 Task: Create a due date automation trigger when advanced on, on the monday after a card is due add fields with custom field "Resume" set to a date not in this month at 11:00 AM.
Action: Mouse moved to (1108, 93)
Screenshot: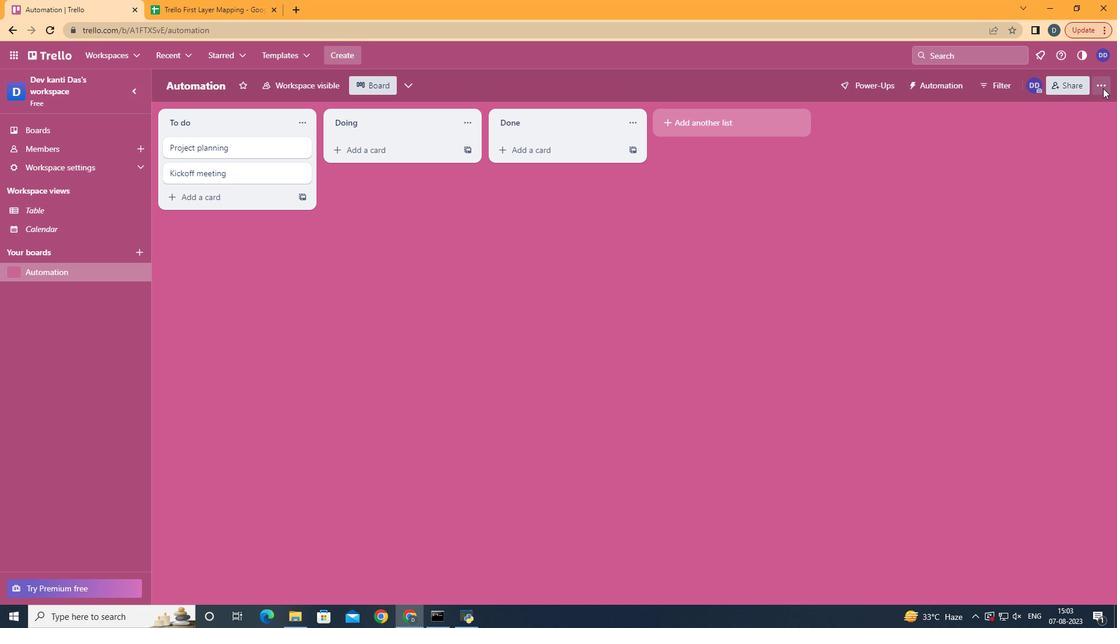 
Action: Mouse pressed left at (1108, 93)
Screenshot: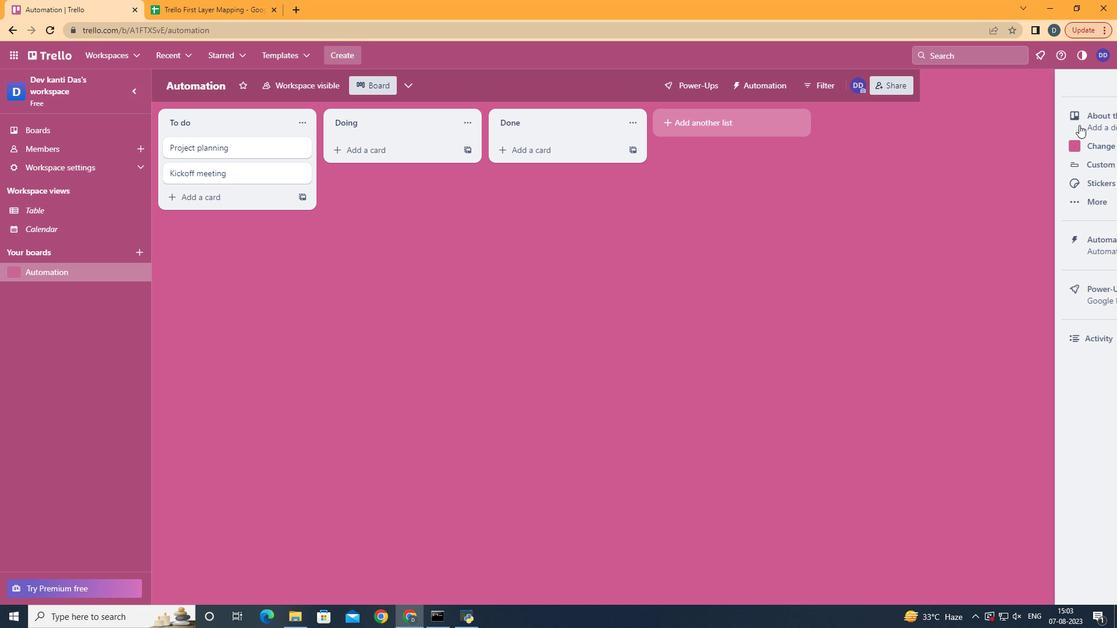 
Action: Mouse moved to (1001, 256)
Screenshot: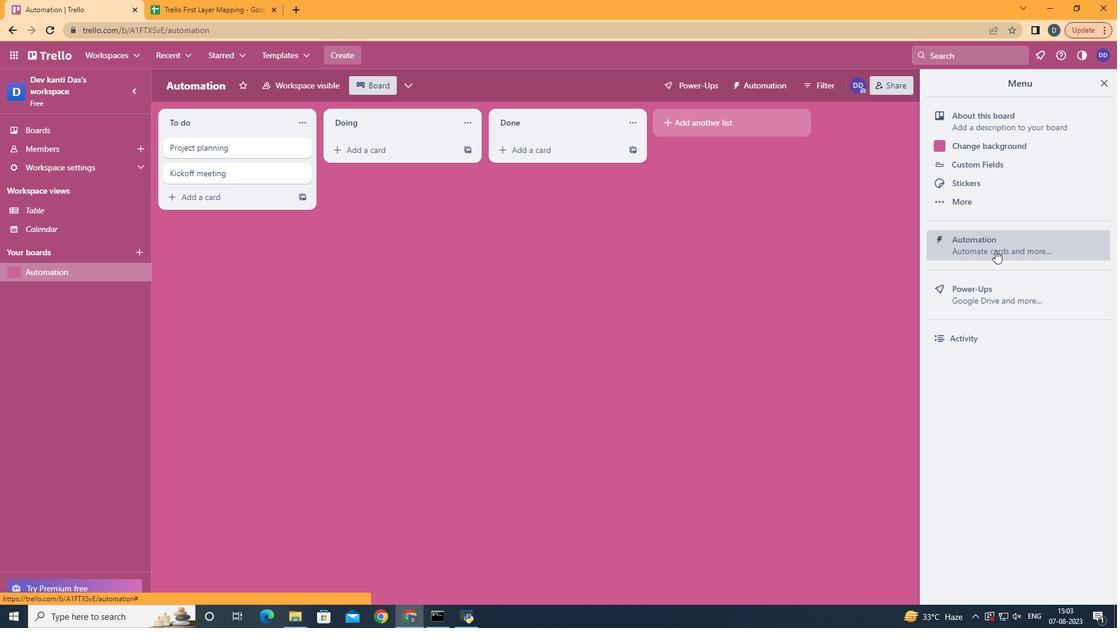 
Action: Mouse pressed left at (1001, 256)
Screenshot: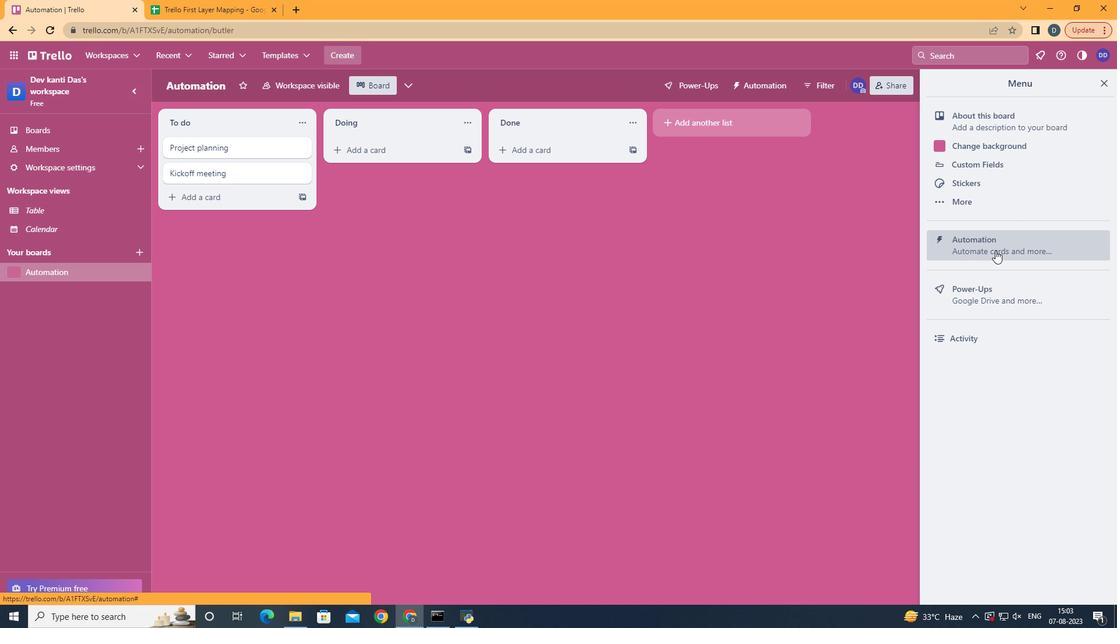 
Action: Mouse moved to (240, 243)
Screenshot: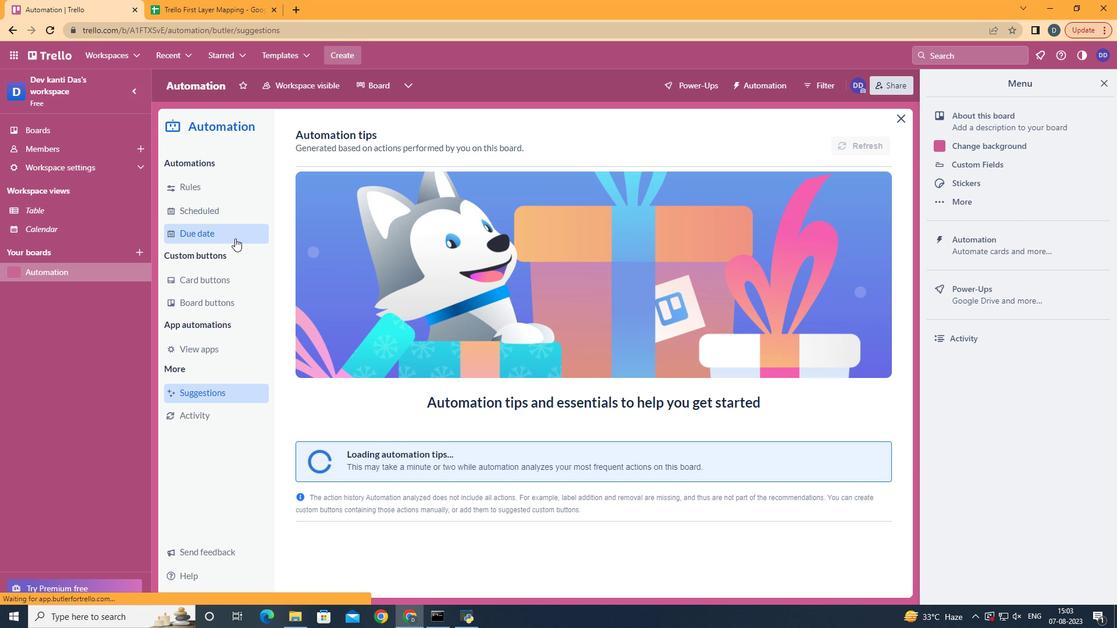 
Action: Mouse pressed left at (240, 243)
Screenshot: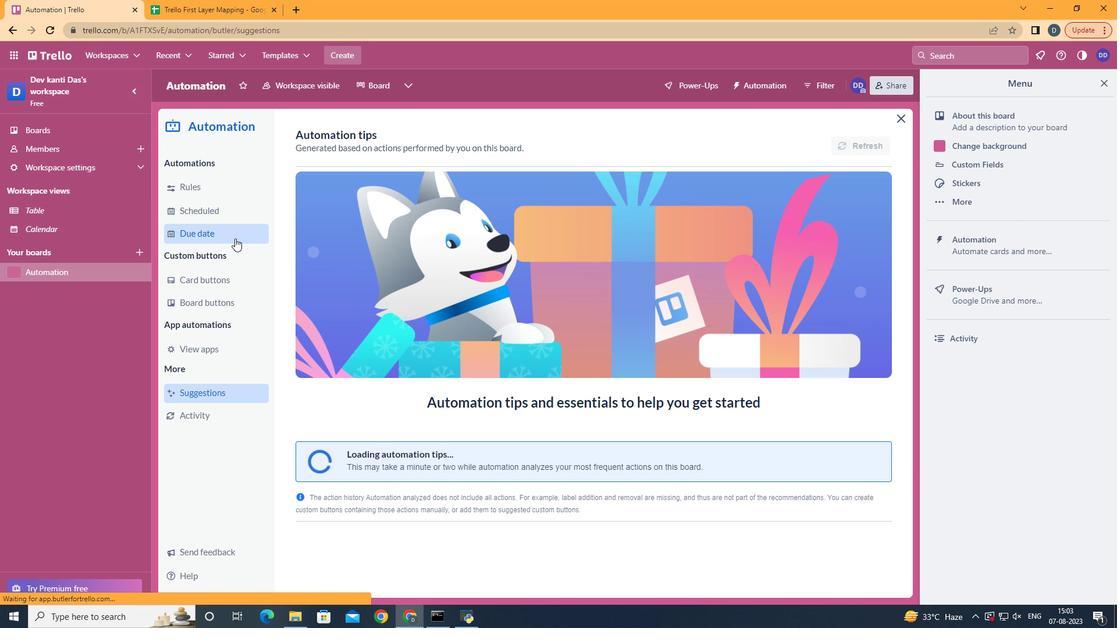 
Action: Mouse moved to (819, 144)
Screenshot: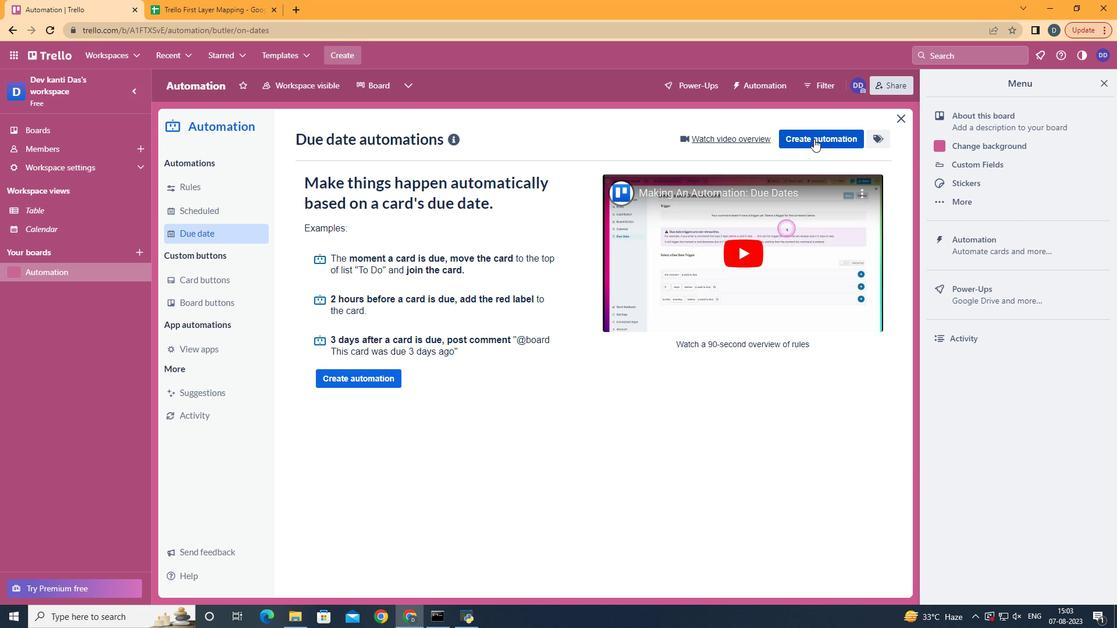 
Action: Mouse pressed left at (819, 144)
Screenshot: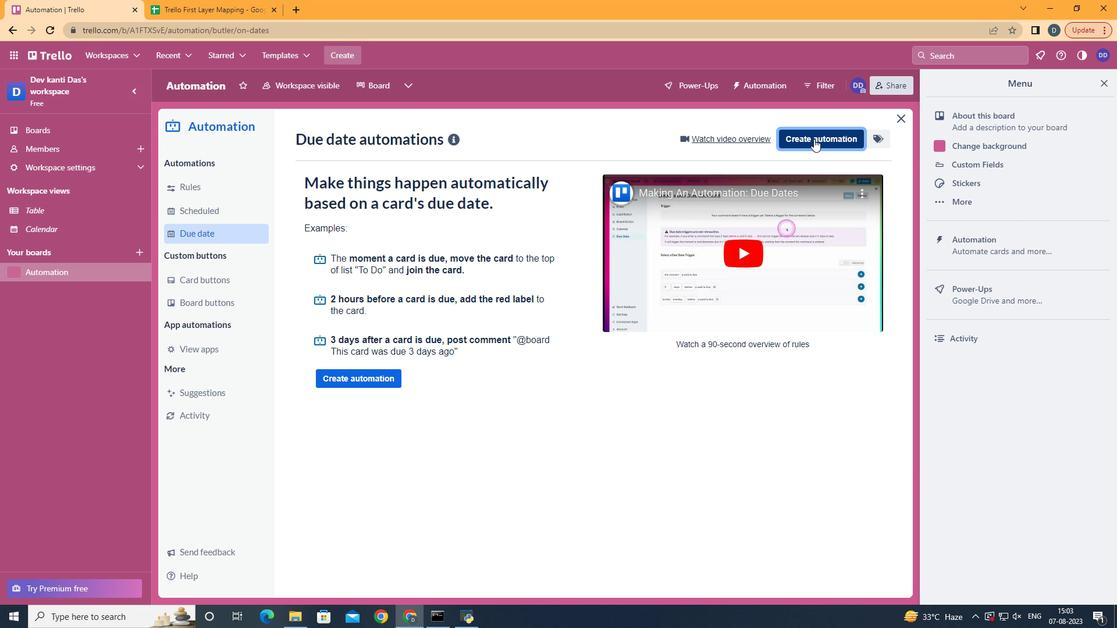 
Action: Mouse moved to (600, 254)
Screenshot: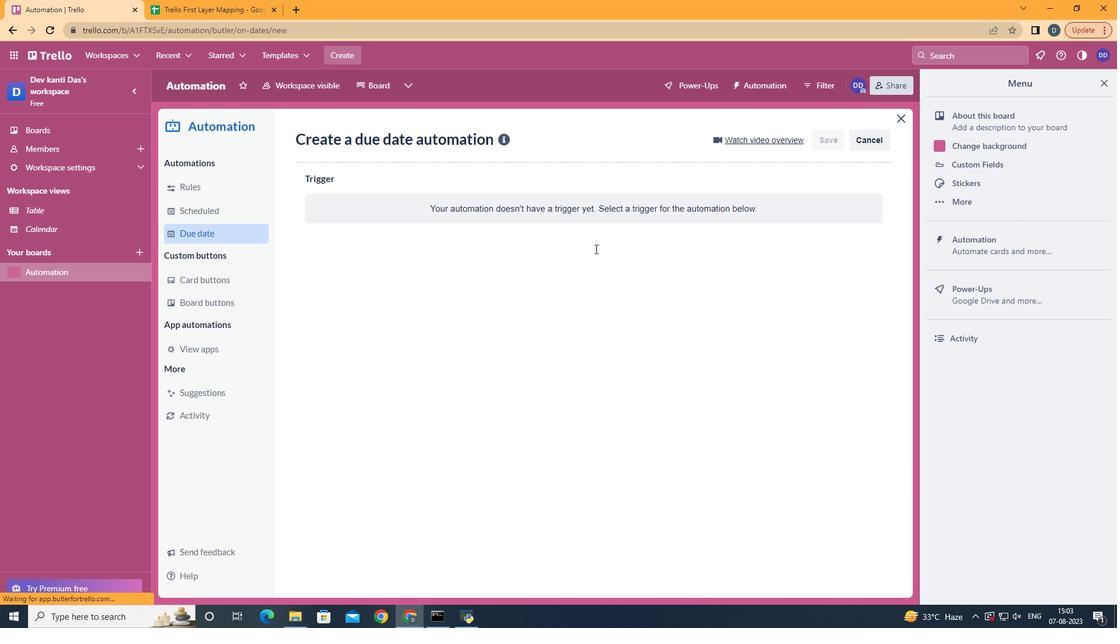 
Action: Mouse pressed left at (600, 254)
Screenshot: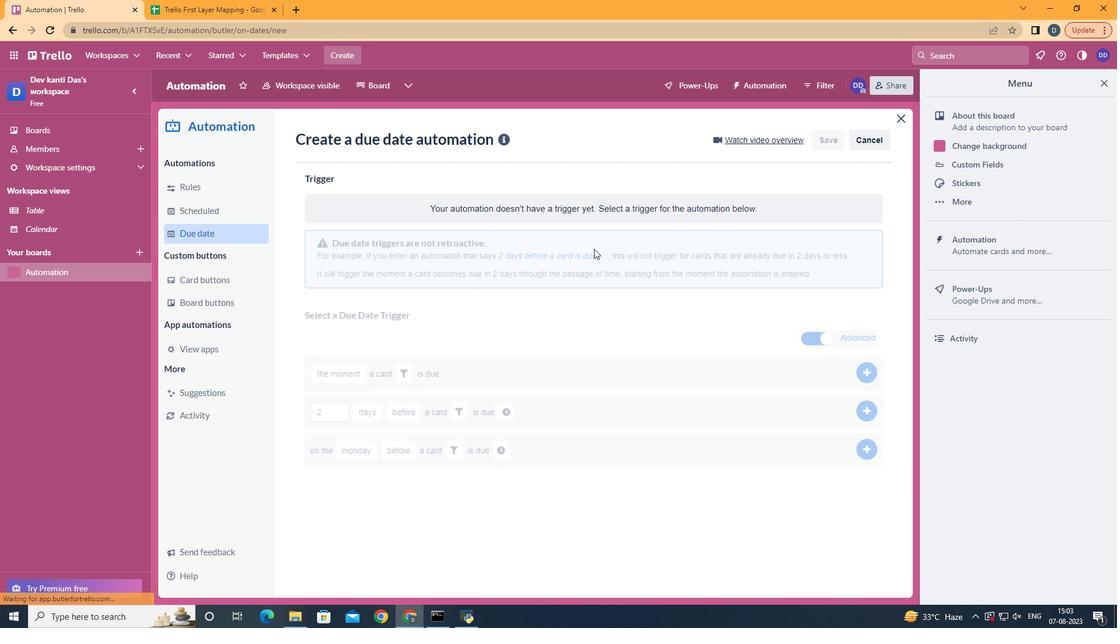 
Action: Mouse moved to (384, 312)
Screenshot: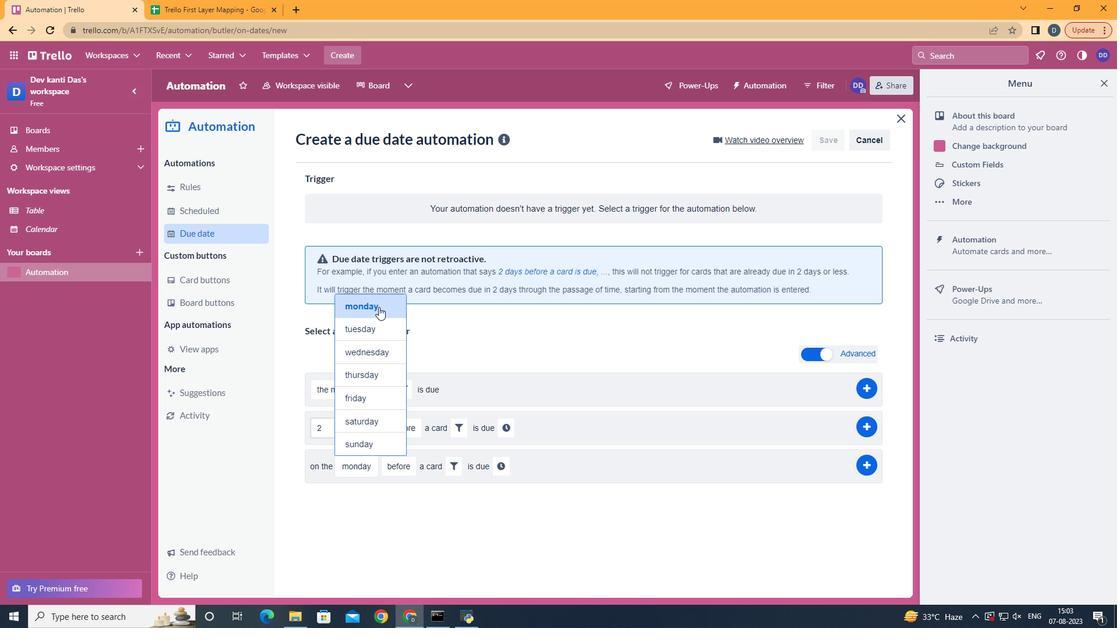 
Action: Mouse pressed left at (384, 312)
Screenshot: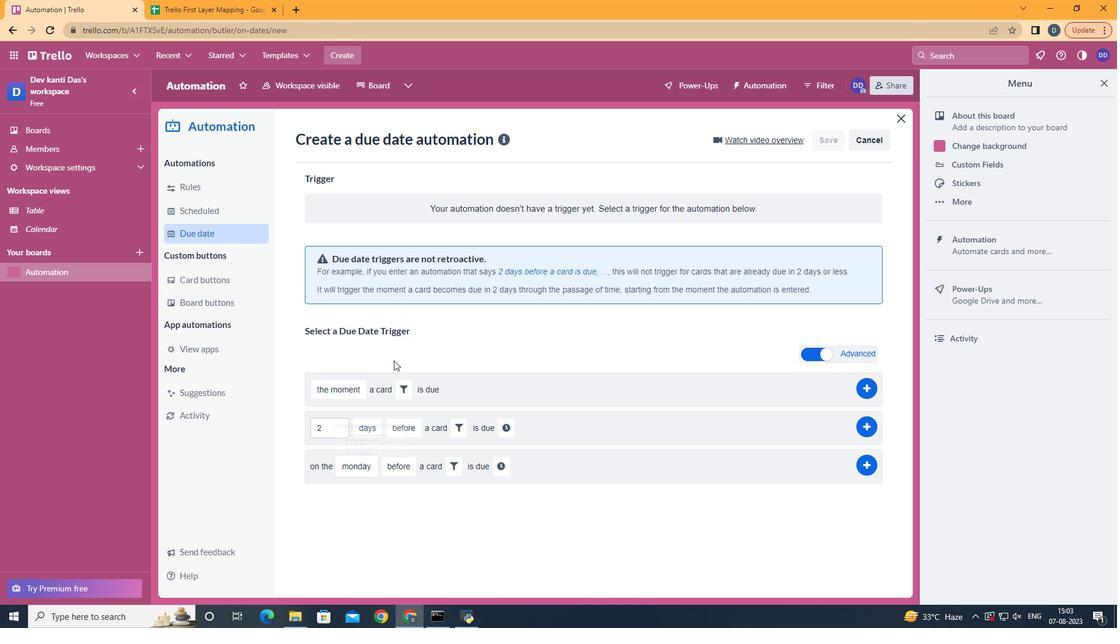 
Action: Mouse moved to (418, 523)
Screenshot: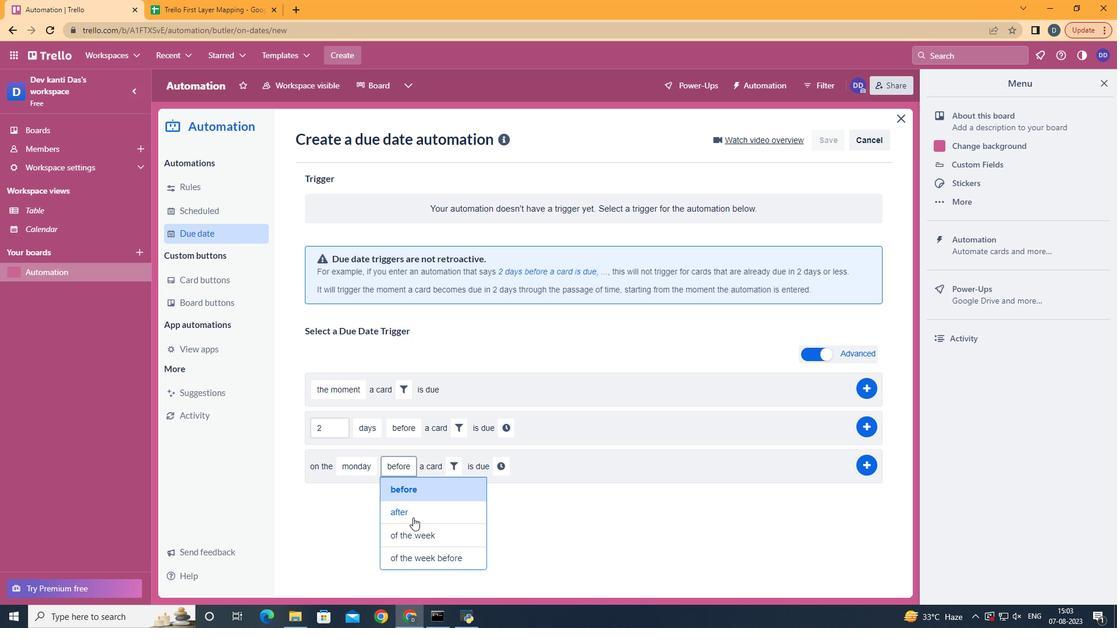 
Action: Mouse pressed left at (418, 523)
Screenshot: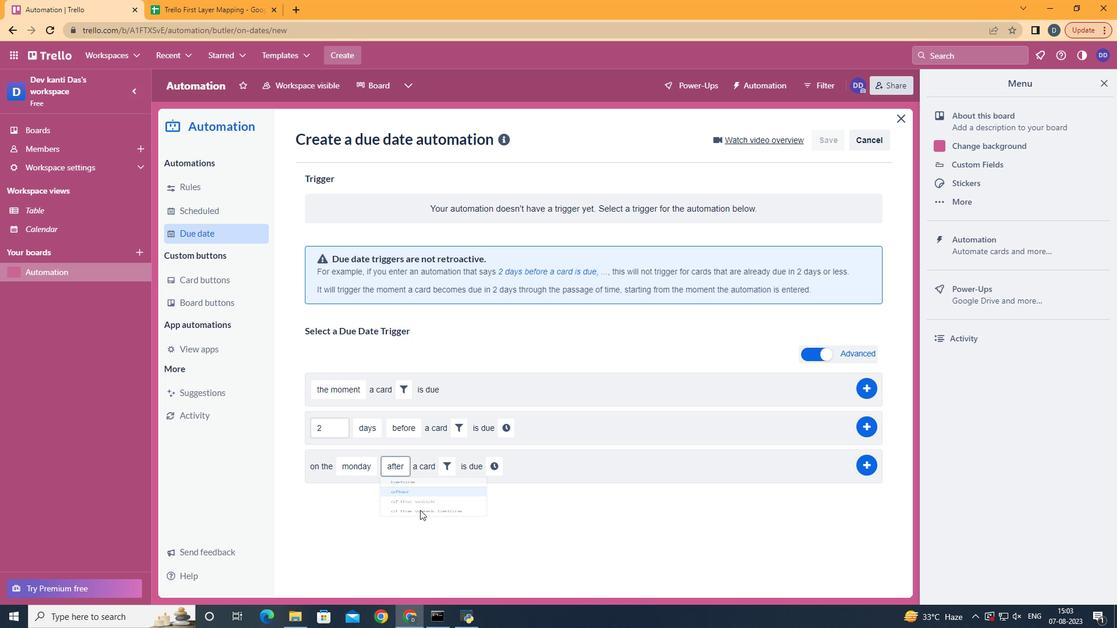 
Action: Mouse moved to (443, 477)
Screenshot: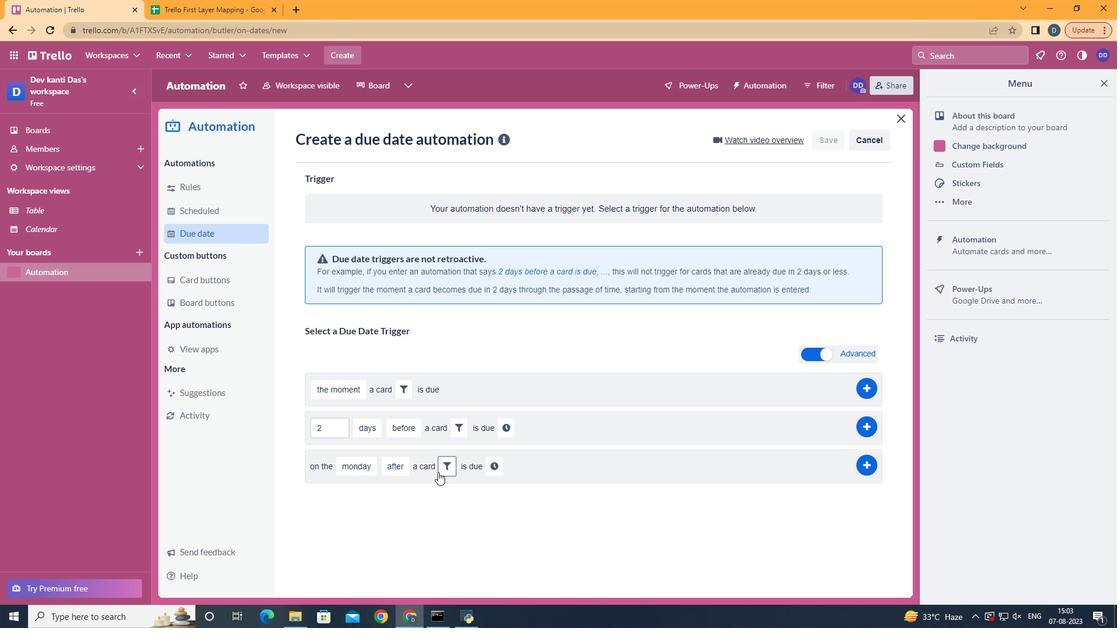 
Action: Mouse pressed left at (443, 477)
Screenshot: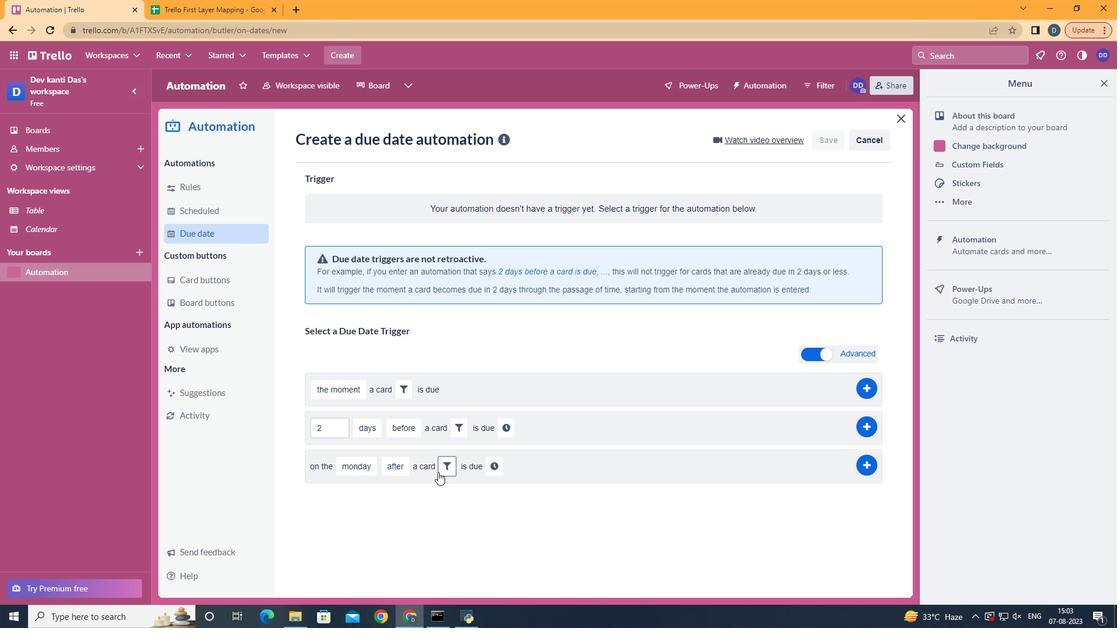 
Action: Mouse moved to (641, 505)
Screenshot: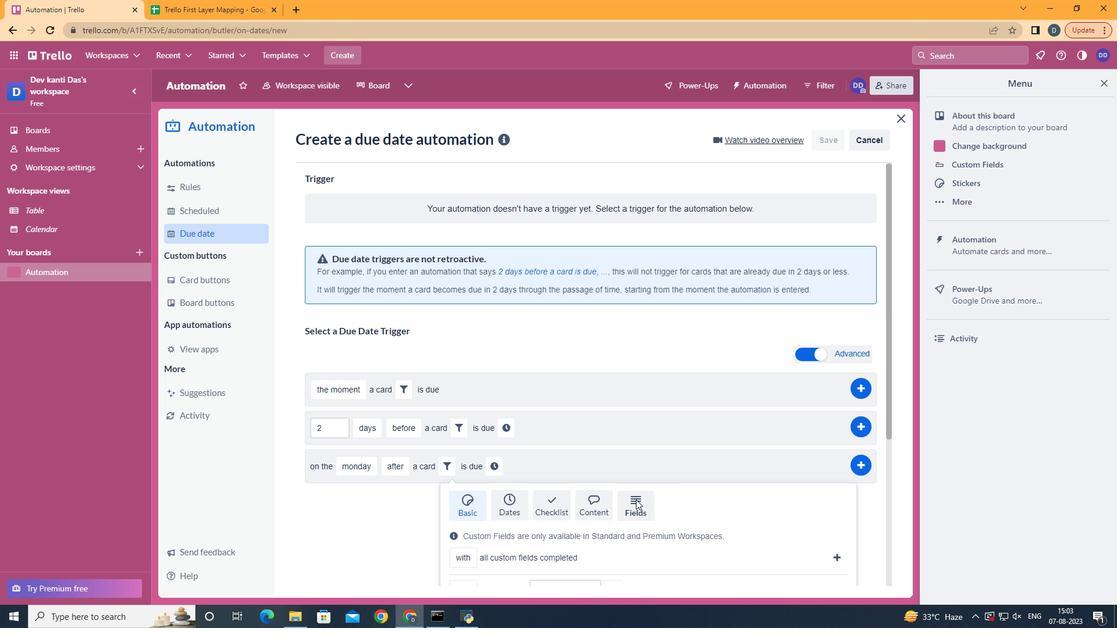 
Action: Mouse pressed left at (641, 505)
Screenshot: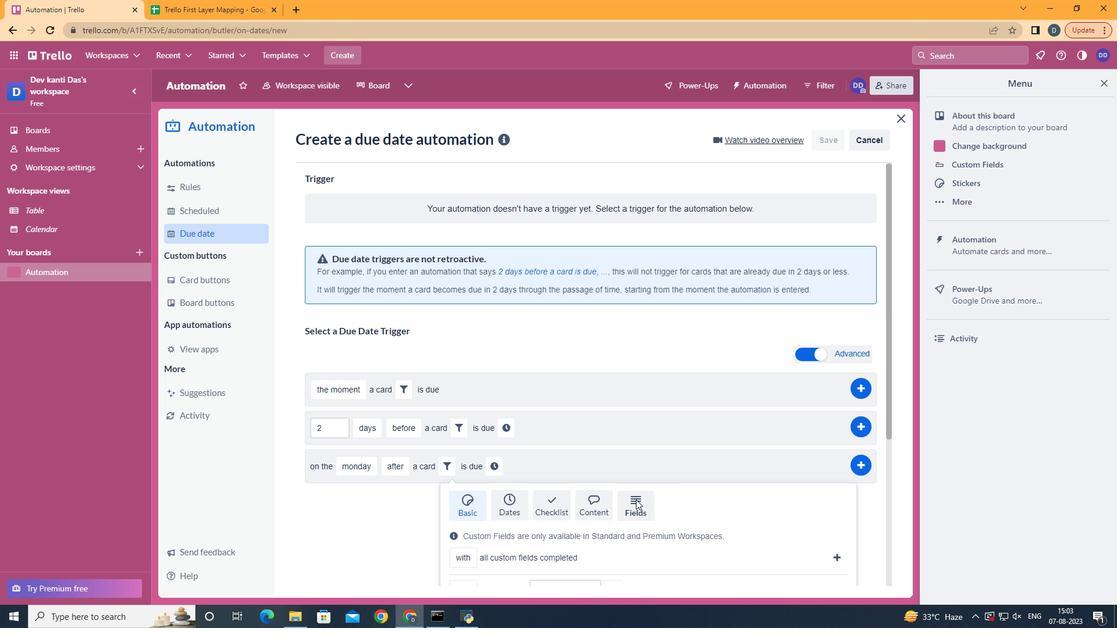 
Action: Mouse scrolled (641, 504) with delta (0, 0)
Screenshot: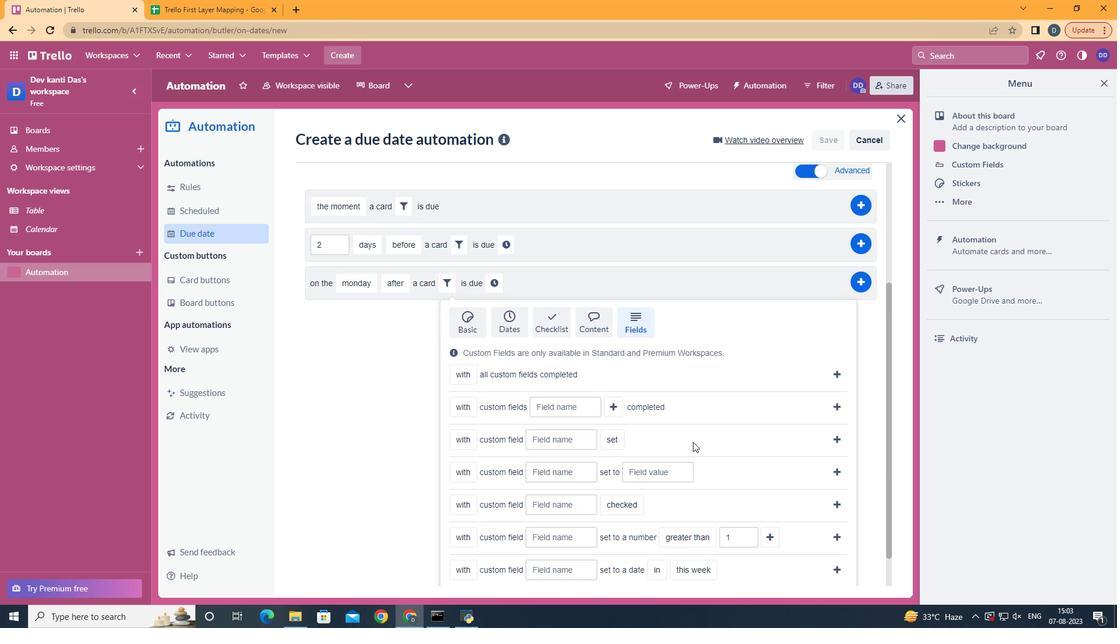 
Action: Mouse scrolled (641, 504) with delta (0, 0)
Screenshot: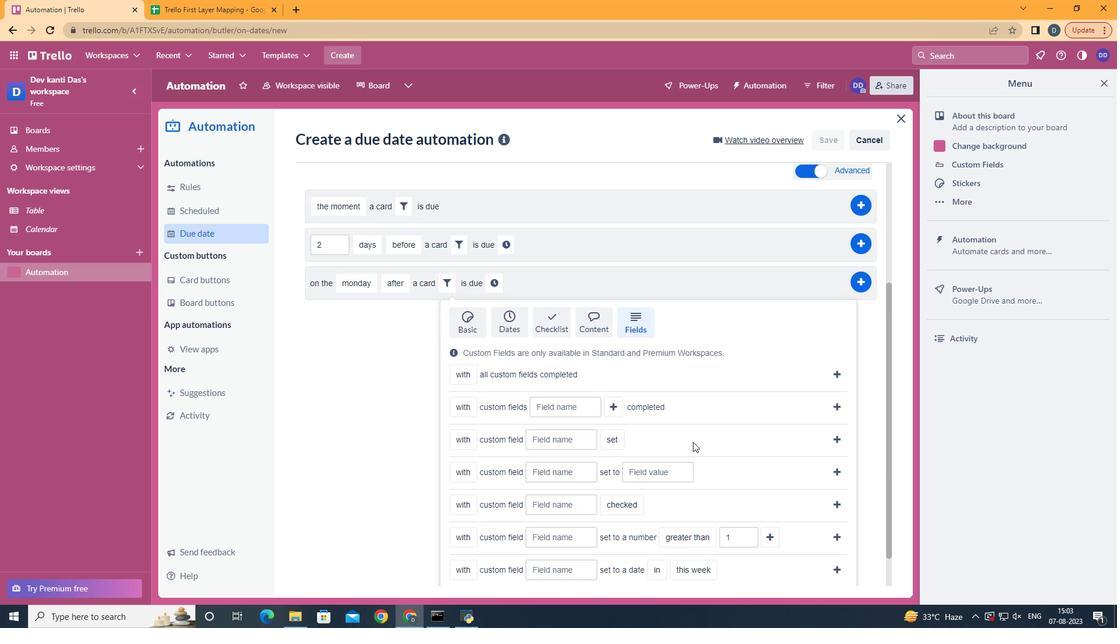 
Action: Mouse scrolled (641, 504) with delta (0, 0)
Screenshot: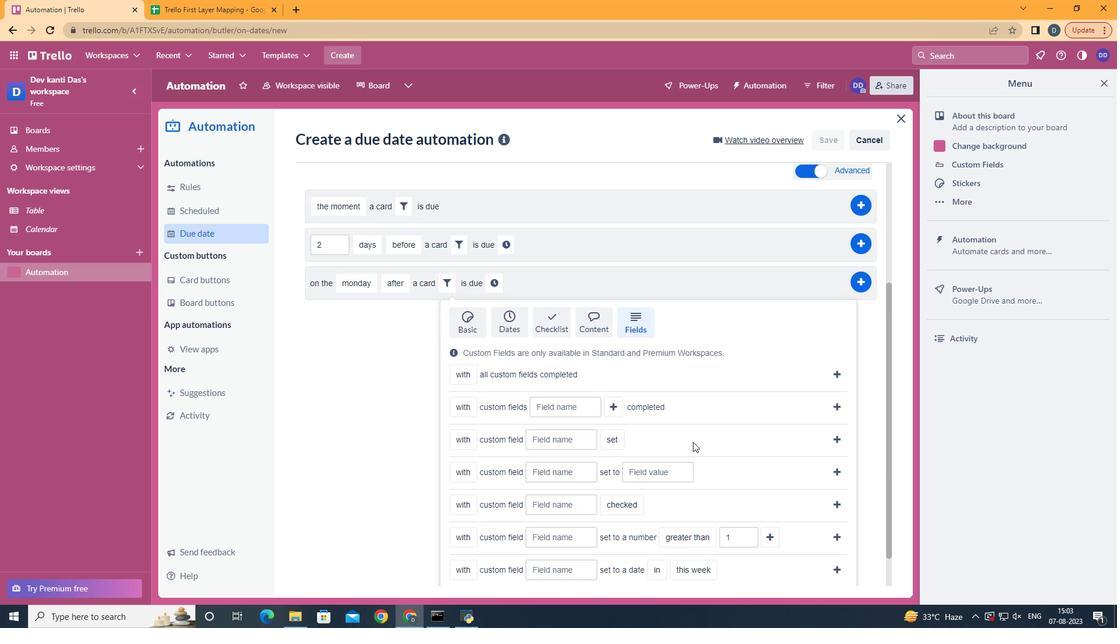 
Action: Mouse scrolled (641, 504) with delta (0, 0)
Screenshot: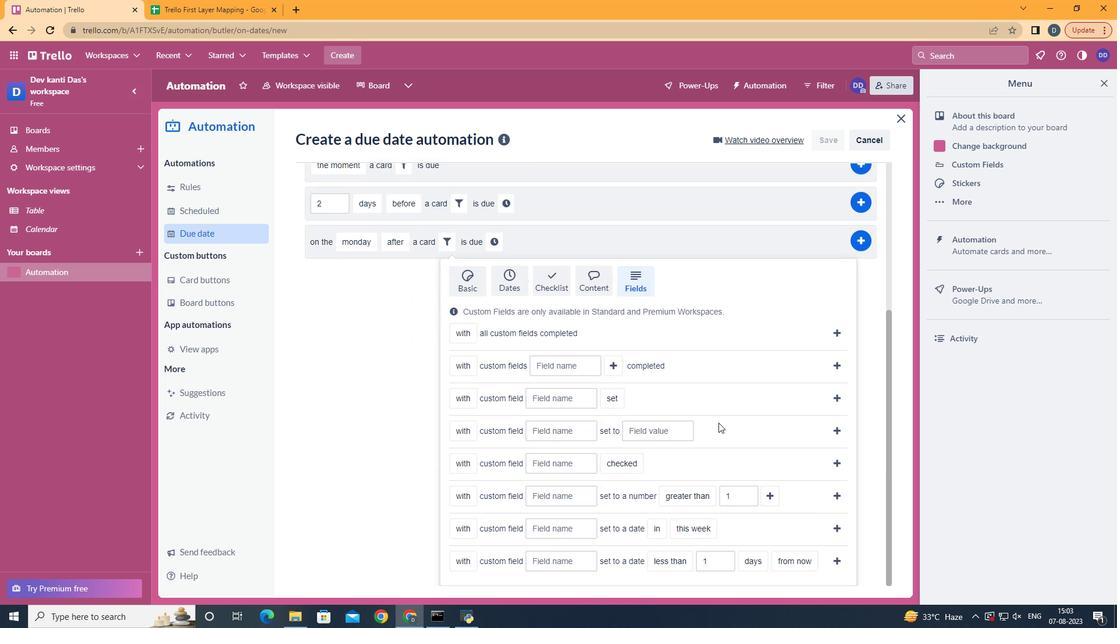 
Action: Mouse scrolled (641, 504) with delta (0, 0)
Screenshot: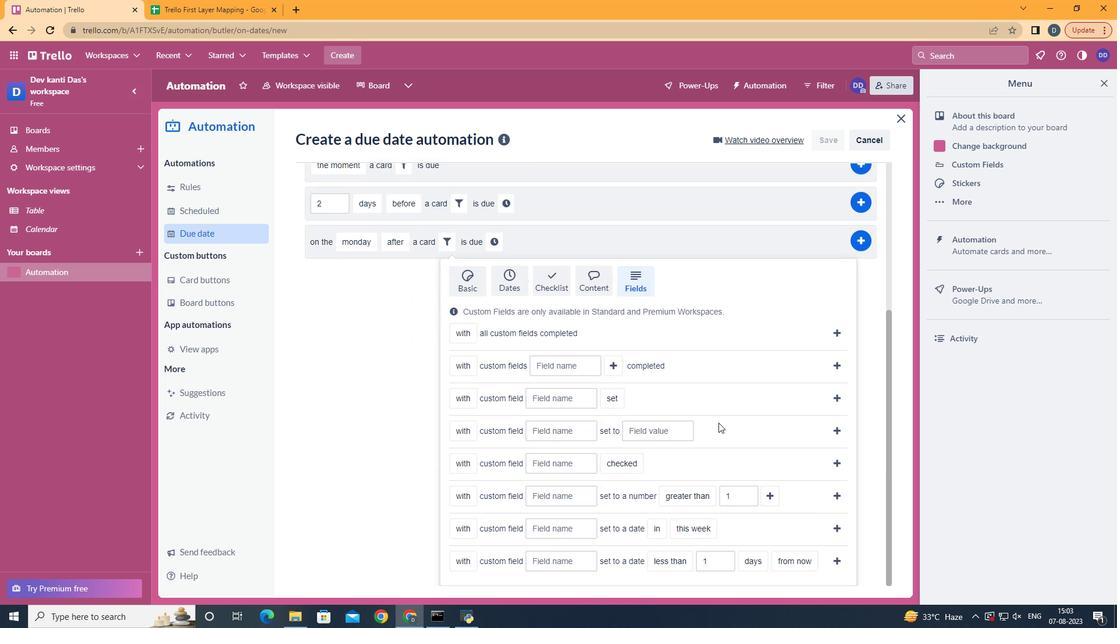 
Action: Mouse scrolled (641, 504) with delta (0, 0)
Screenshot: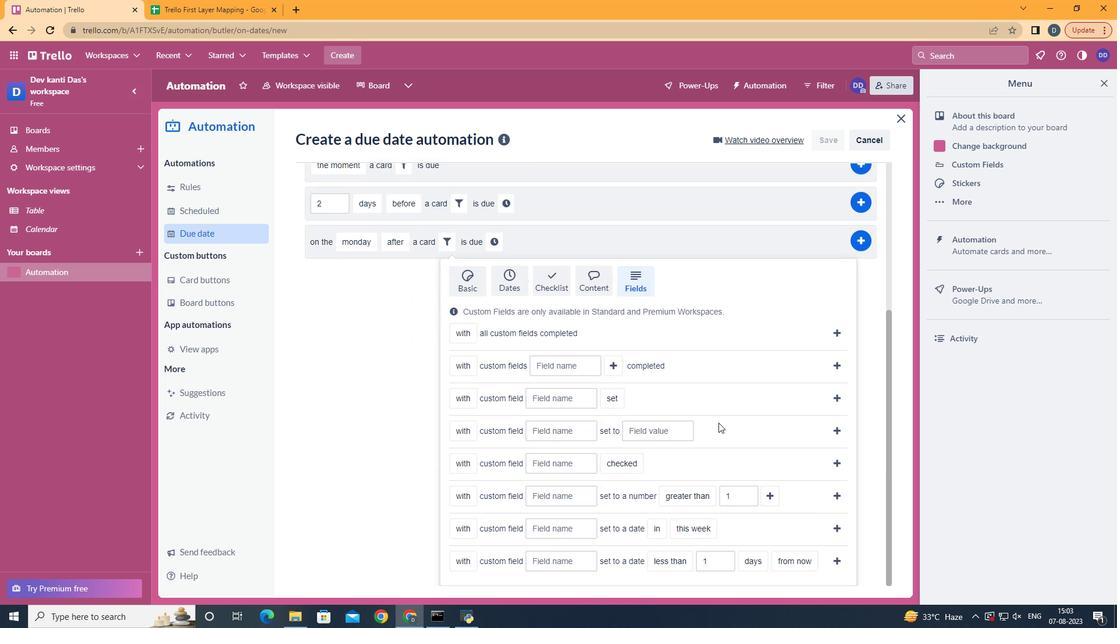 
Action: Mouse moved to (478, 552)
Screenshot: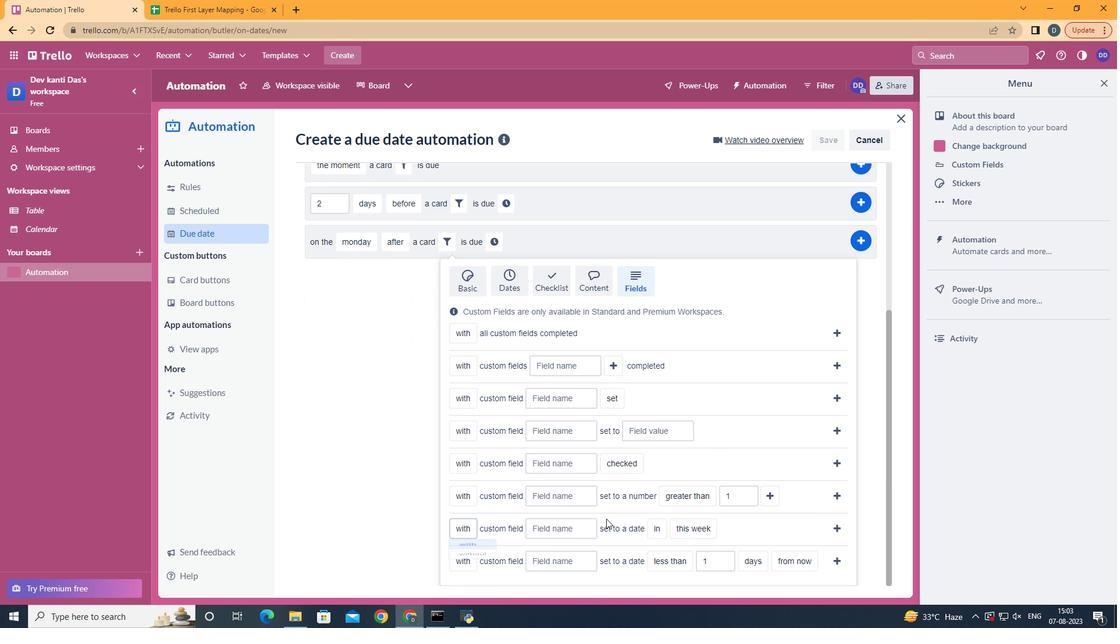 
Action: Mouse pressed left at (478, 552)
Screenshot: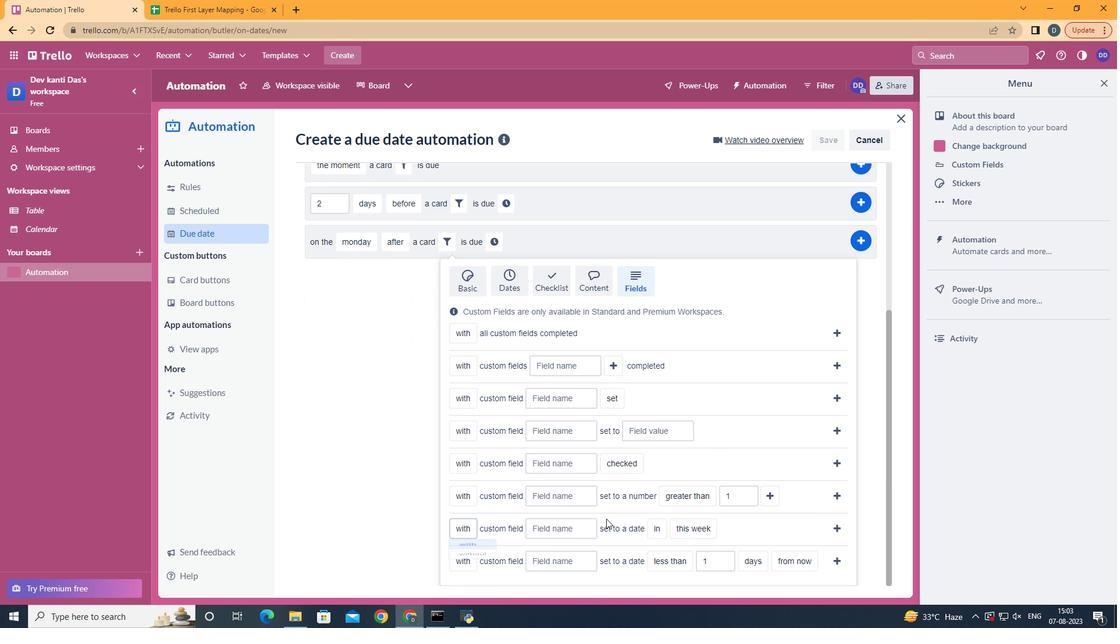 
Action: Mouse moved to (616, 523)
Screenshot: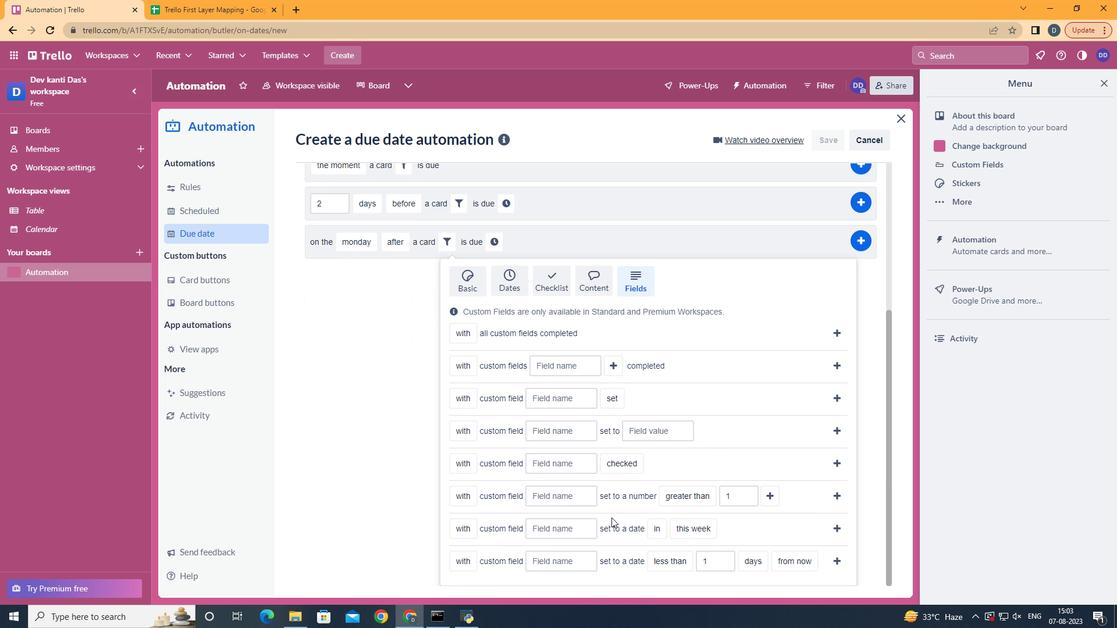 
Action: Mouse pressed left at (616, 523)
Screenshot: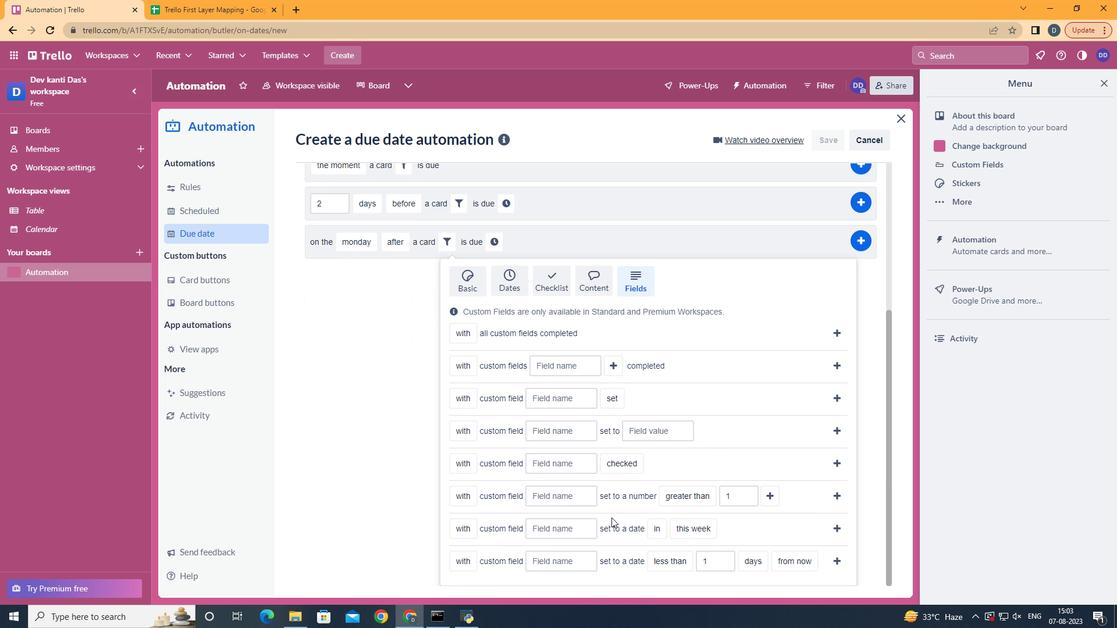 
Action: Mouse moved to (570, 537)
Screenshot: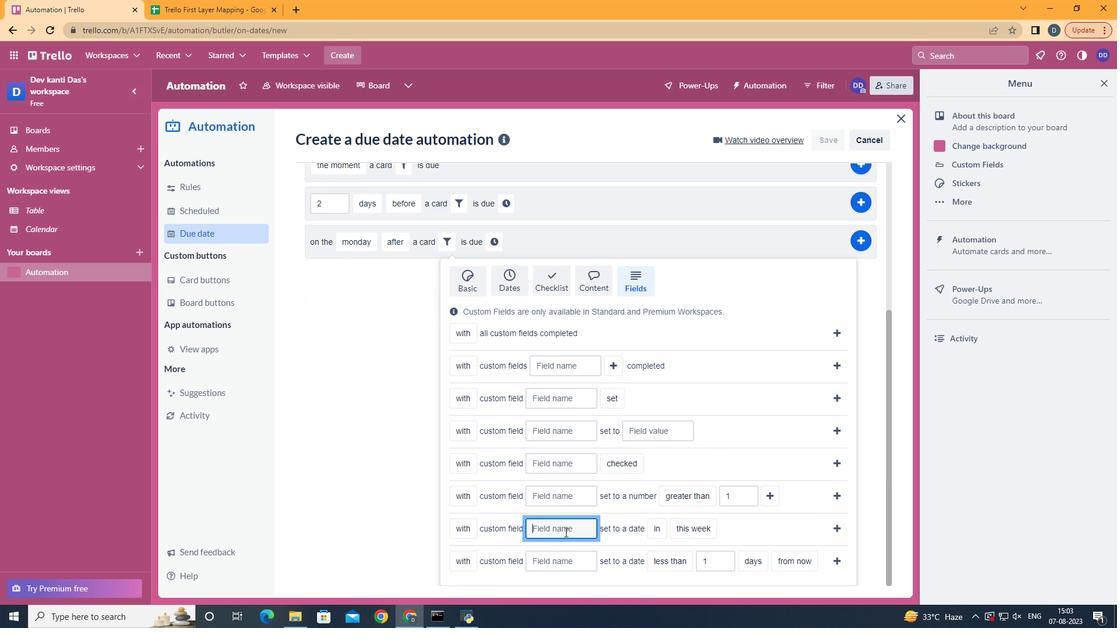 
Action: Mouse pressed left at (570, 537)
Screenshot: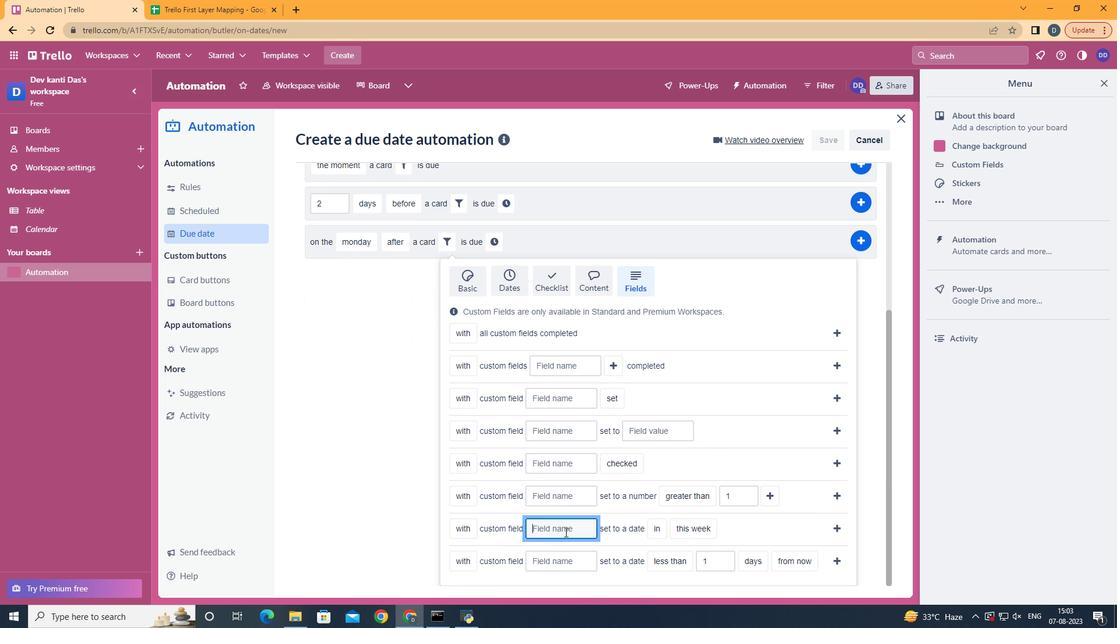 
Action: Mouse moved to (569, 538)
Screenshot: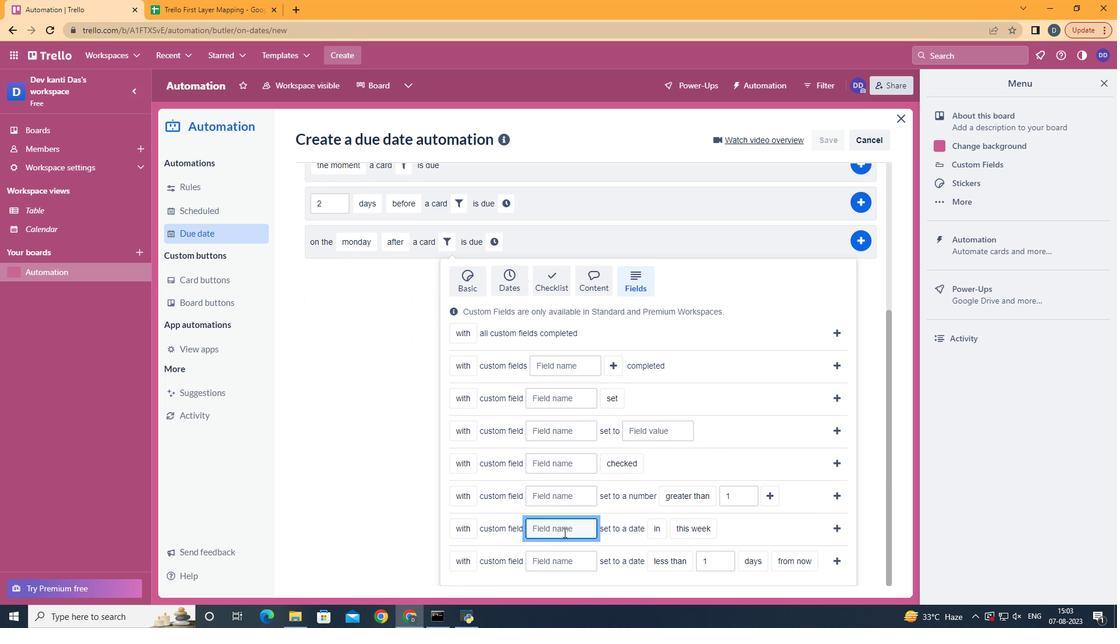 
Action: Key pressed <Key.shift>Resume
Screenshot: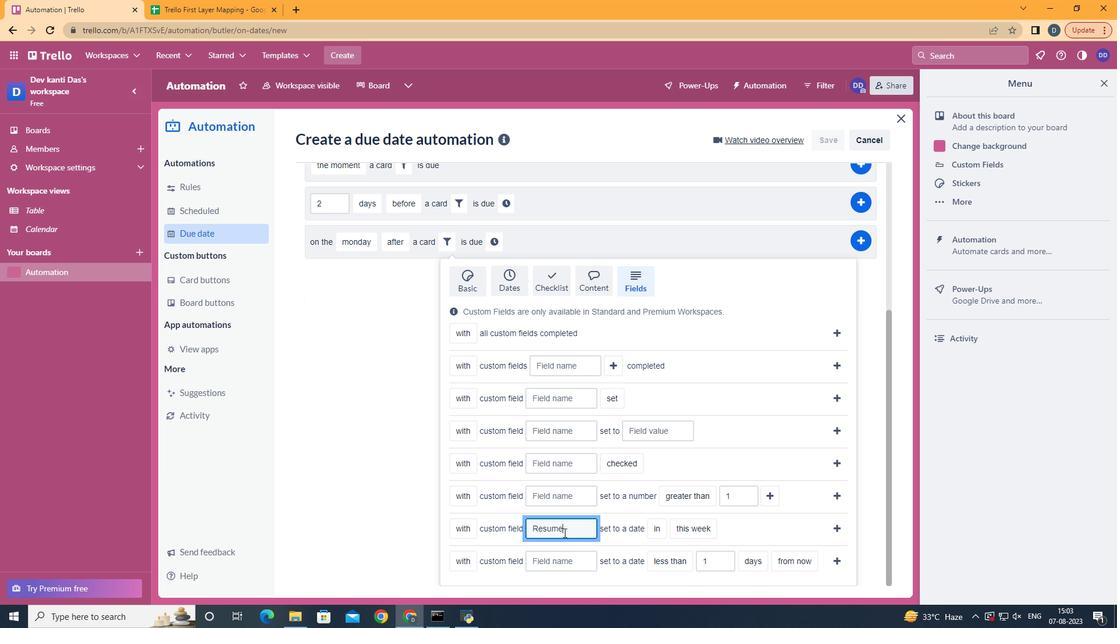 
Action: Mouse moved to (672, 581)
Screenshot: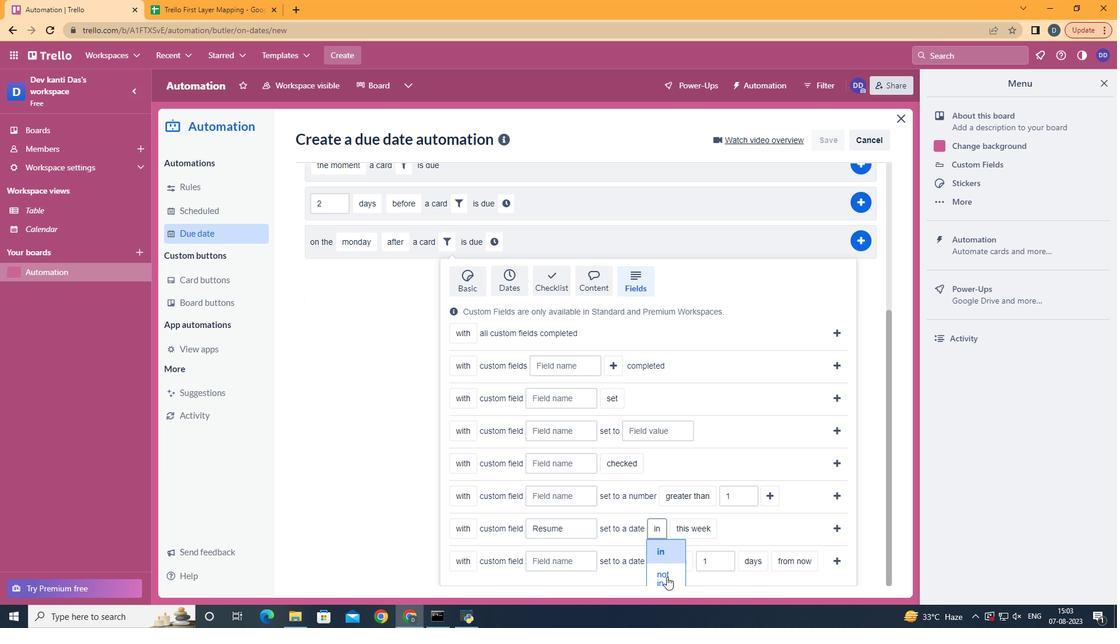 
Action: Mouse pressed left at (672, 581)
Screenshot: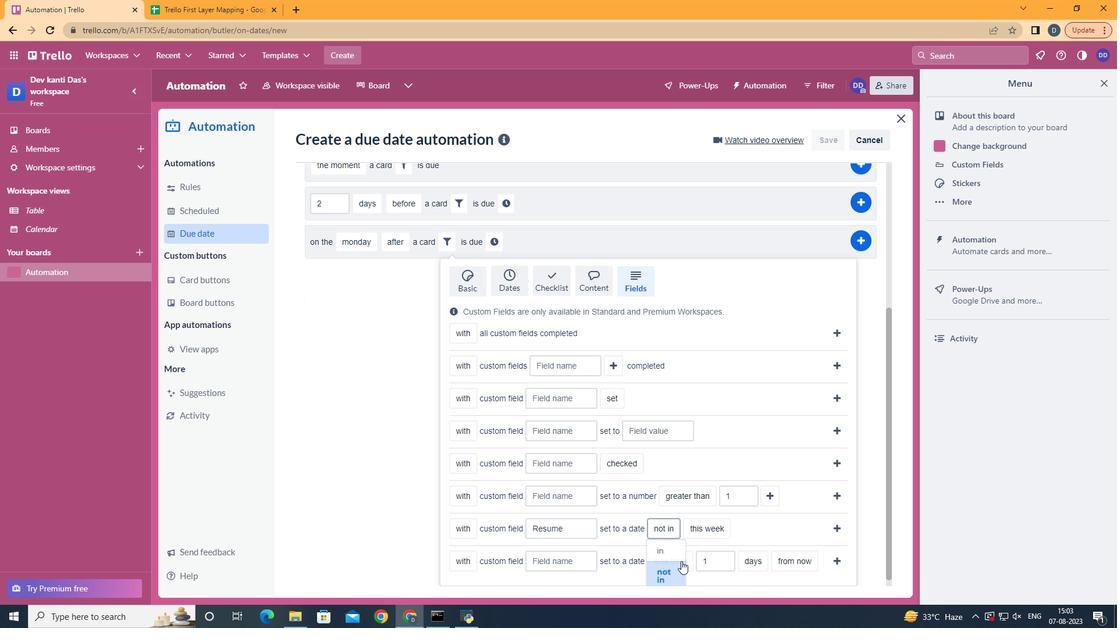 
Action: Mouse moved to (715, 574)
Screenshot: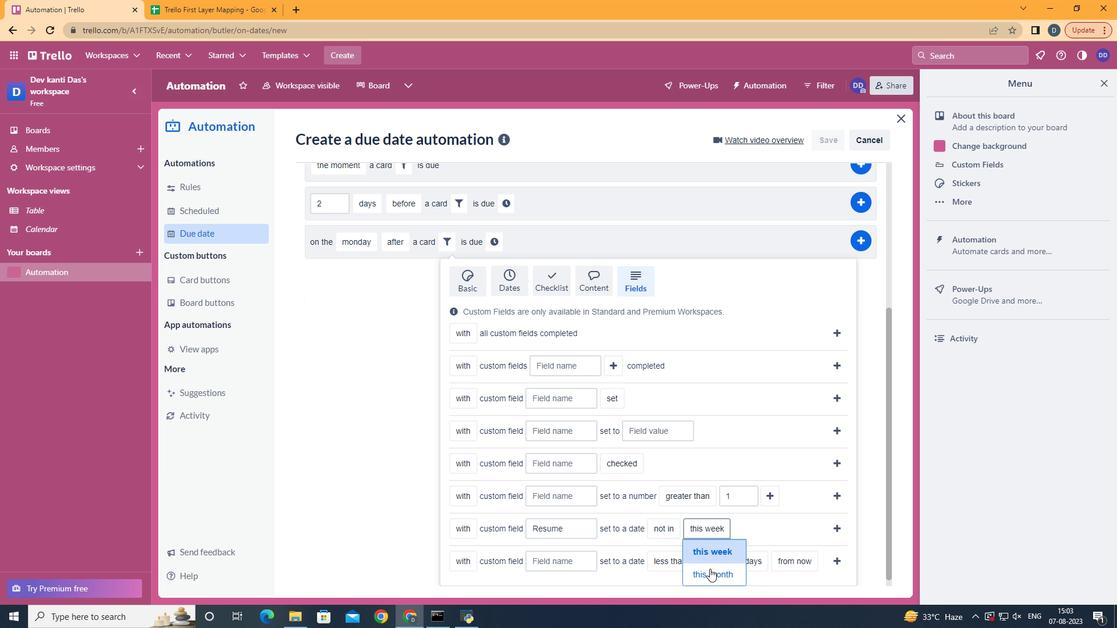 
Action: Mouse pressed left at (715, 574)
Screenshot: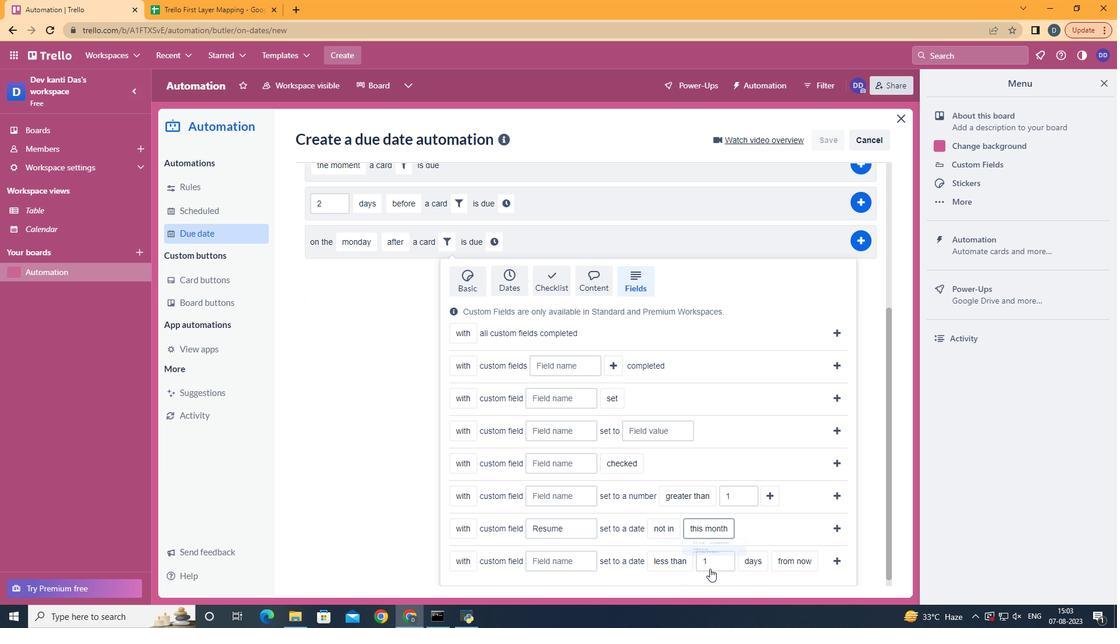 
Action: Mouse moved to (846, 533)
Screenshot: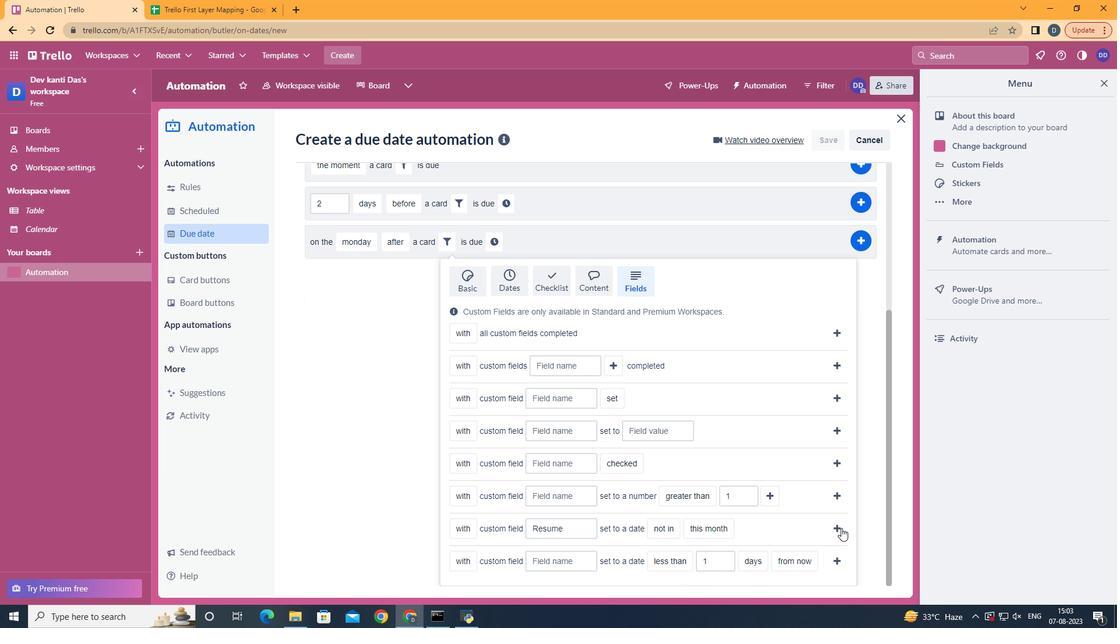 
Action: Mouse pressed left at (846, 533)
Screenshot: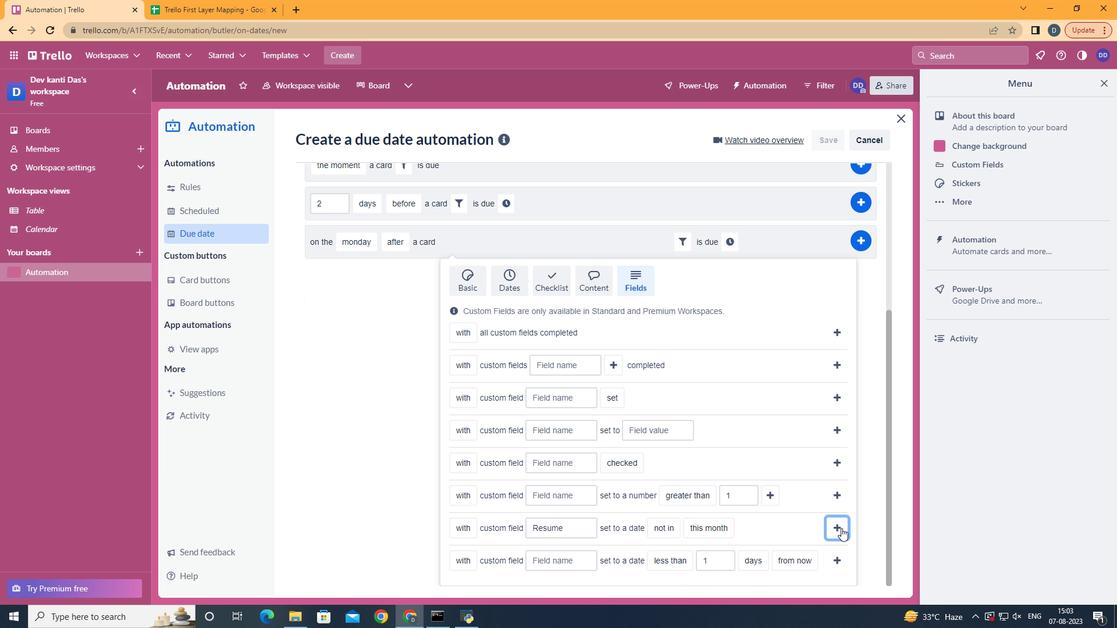 
Action: Mouse moved to (739, 474)
Screenshot: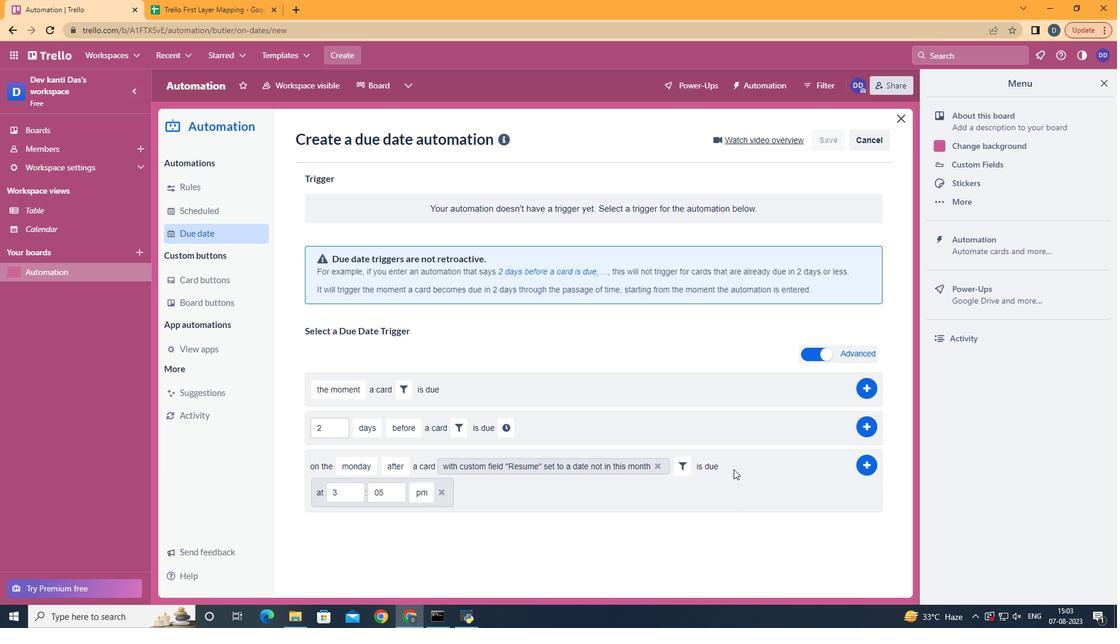 
Action: Mouse pressed left at (739, 474)
Screenshot: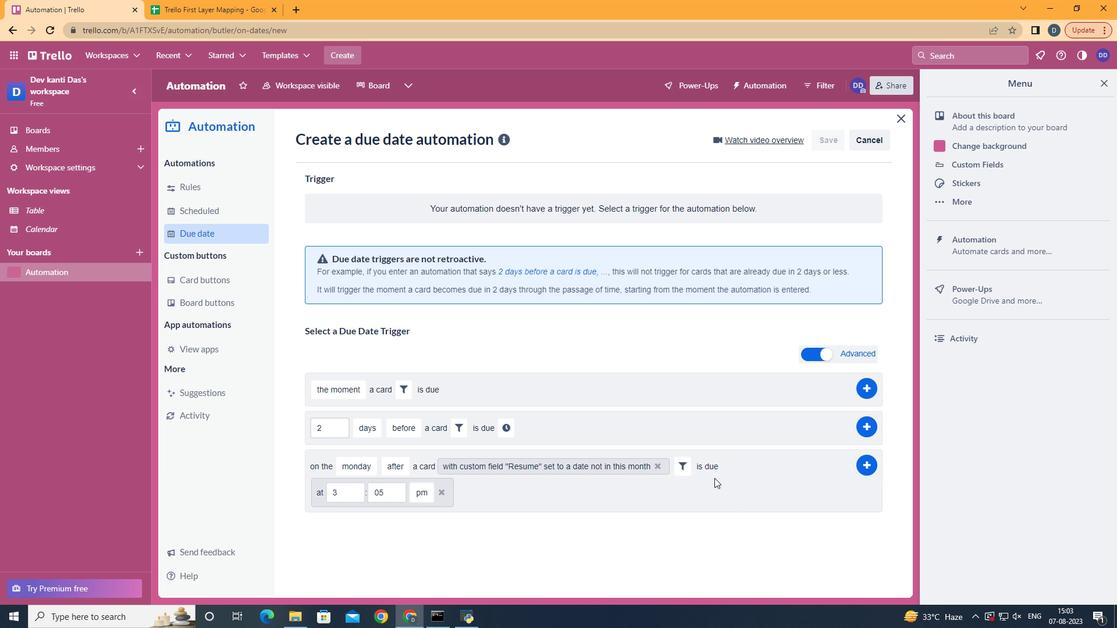 
Action: Mouse moved to (343, 503)
Screenshot: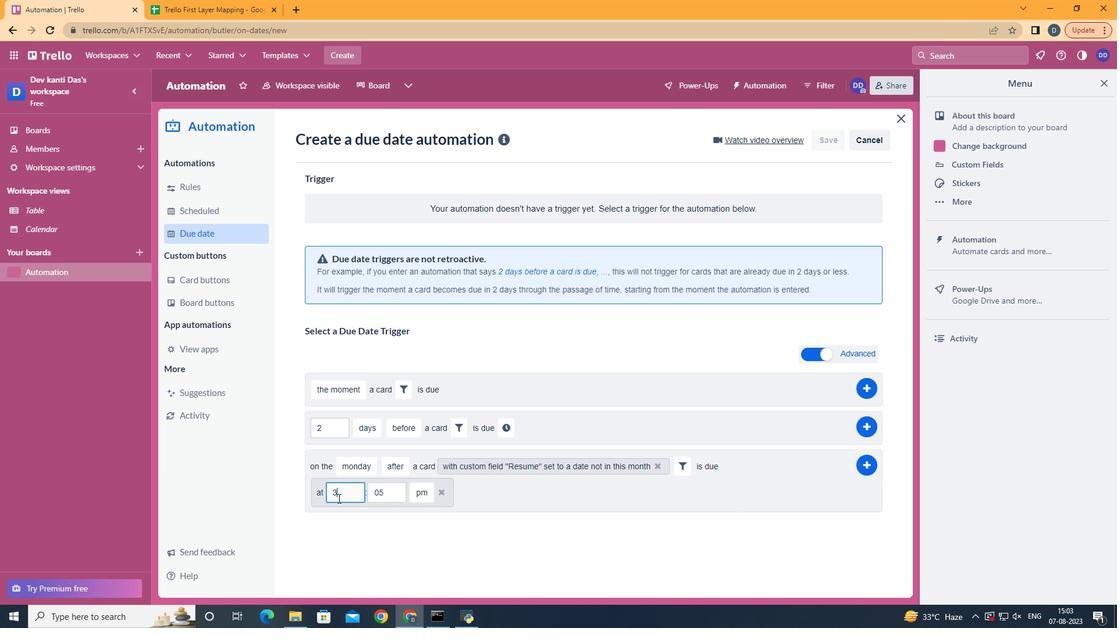 
Action: Mouse pressed left at (343, 503)
Screenshot: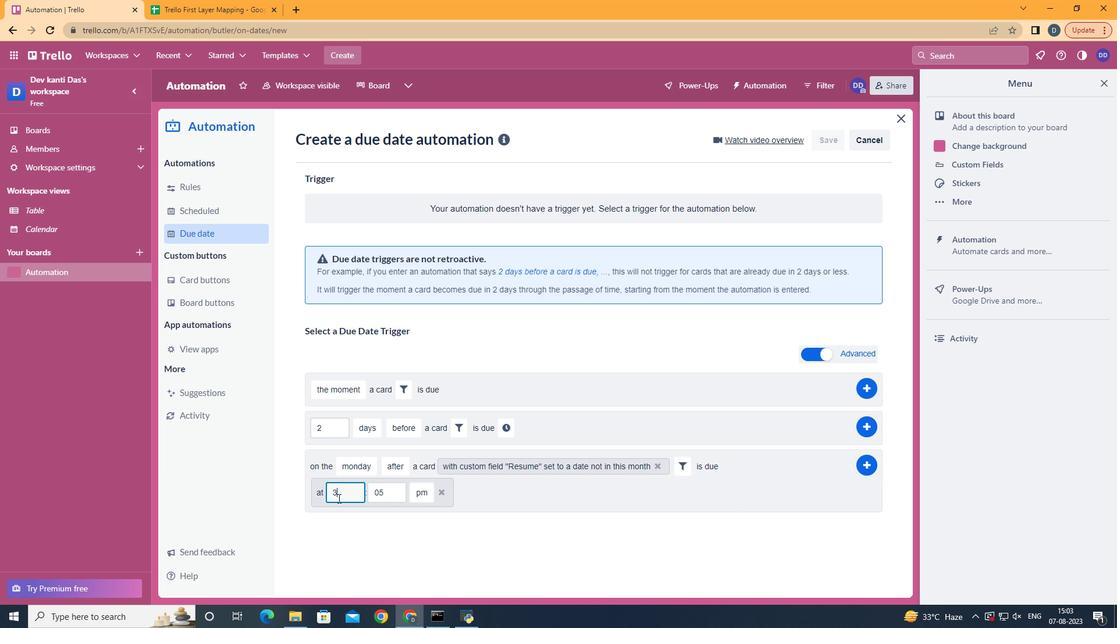 
Action: Mouse moved to (344, 503)
Screenshot: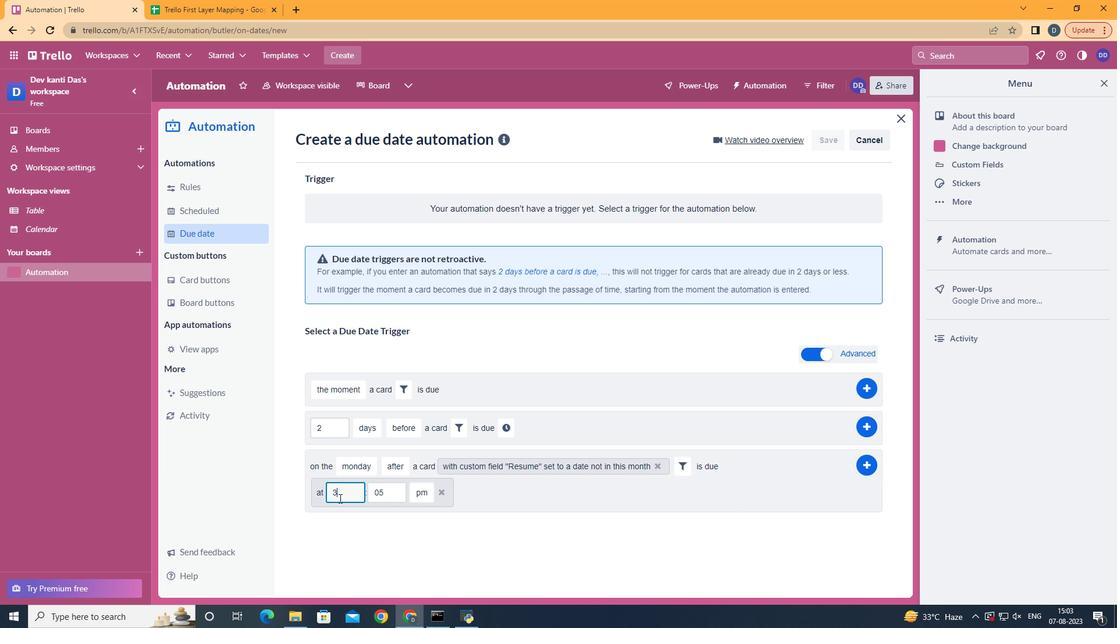 
Action: Key pressed <Key.backspace>11
Screenshot: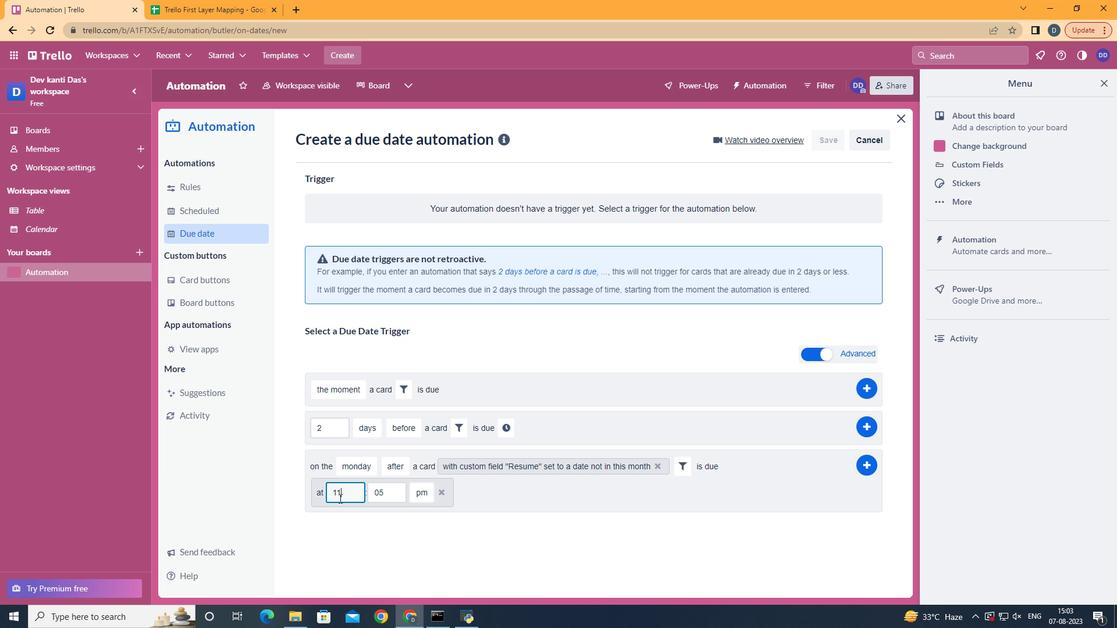 
Action: Mouse moved to (387, 500)
Screenshot: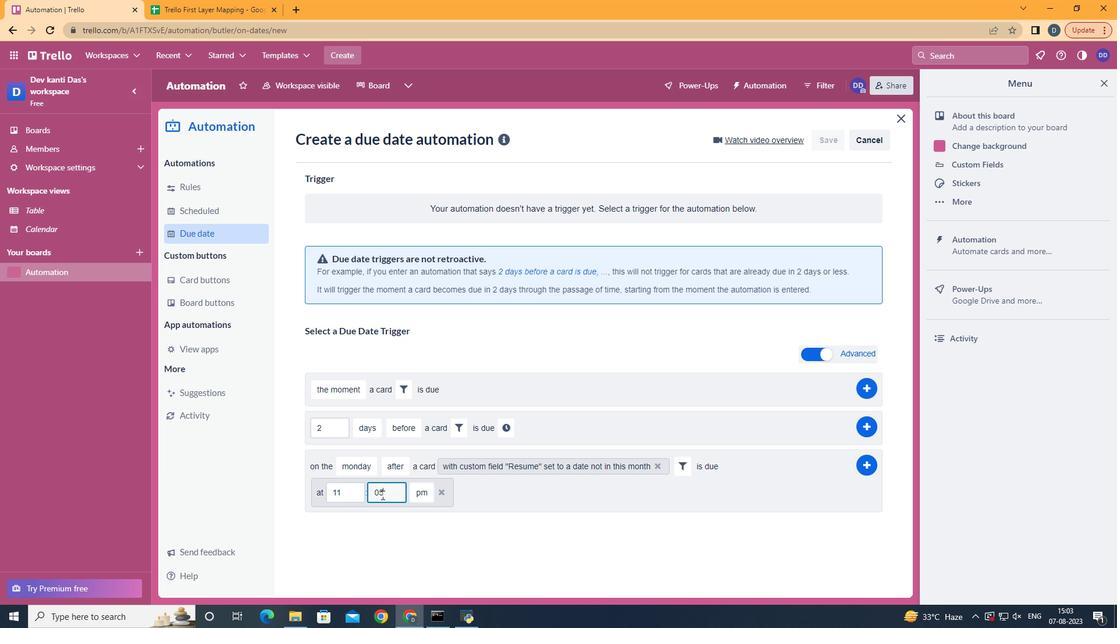 
Action: Mouse pressed left at (387, 500)
Screenshot: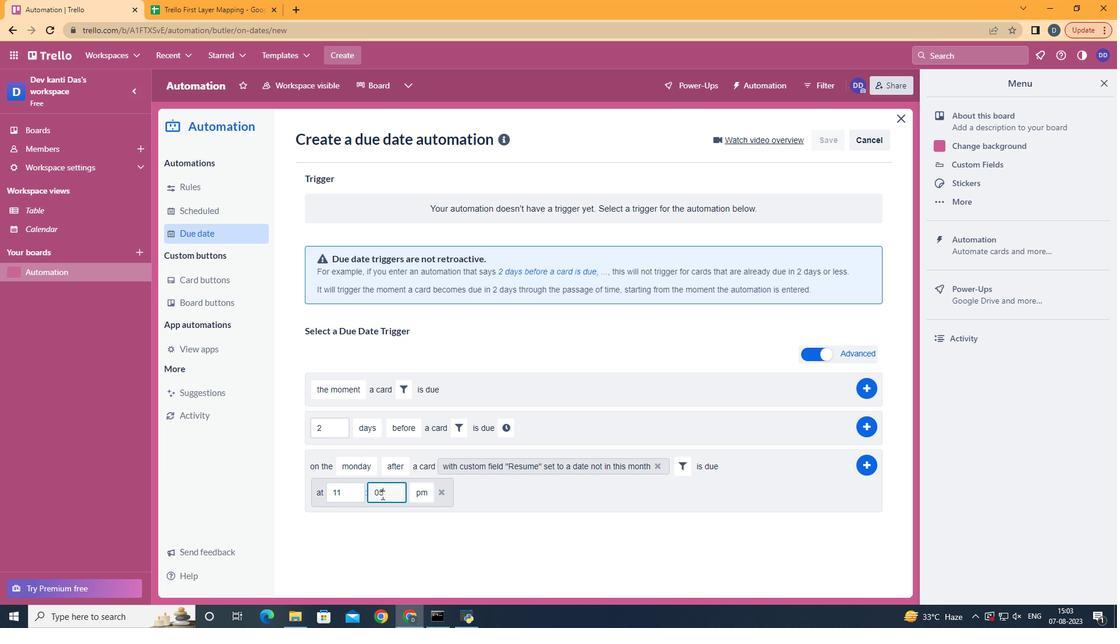 
Action: Key pressed <Key.backspace>0
Screenshot: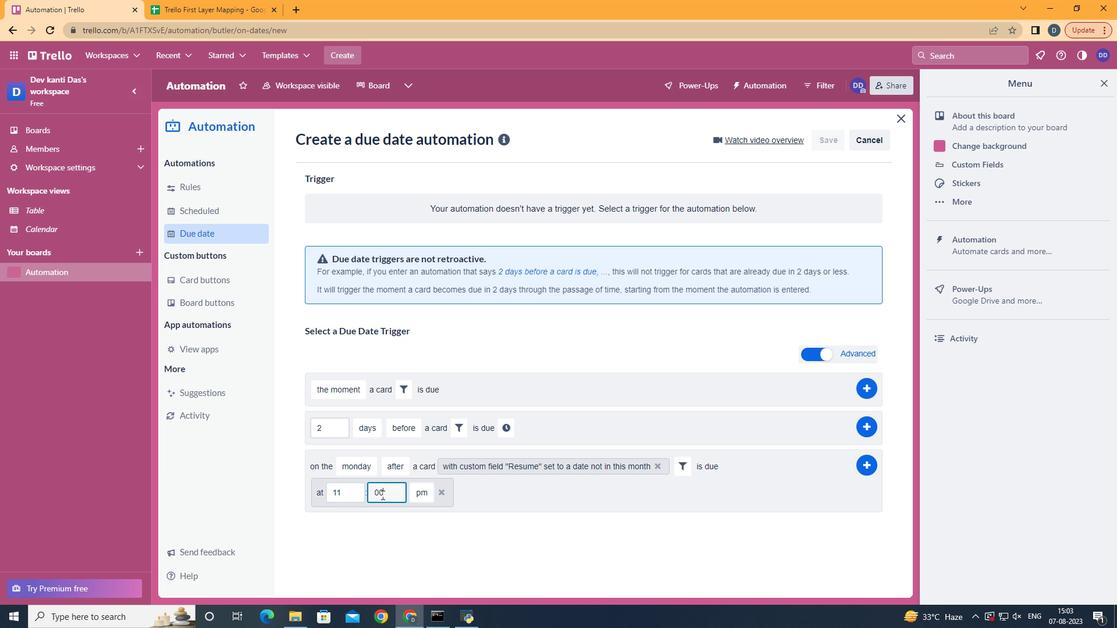 
Action: Mouse moved to (431, 516)
Screenshot: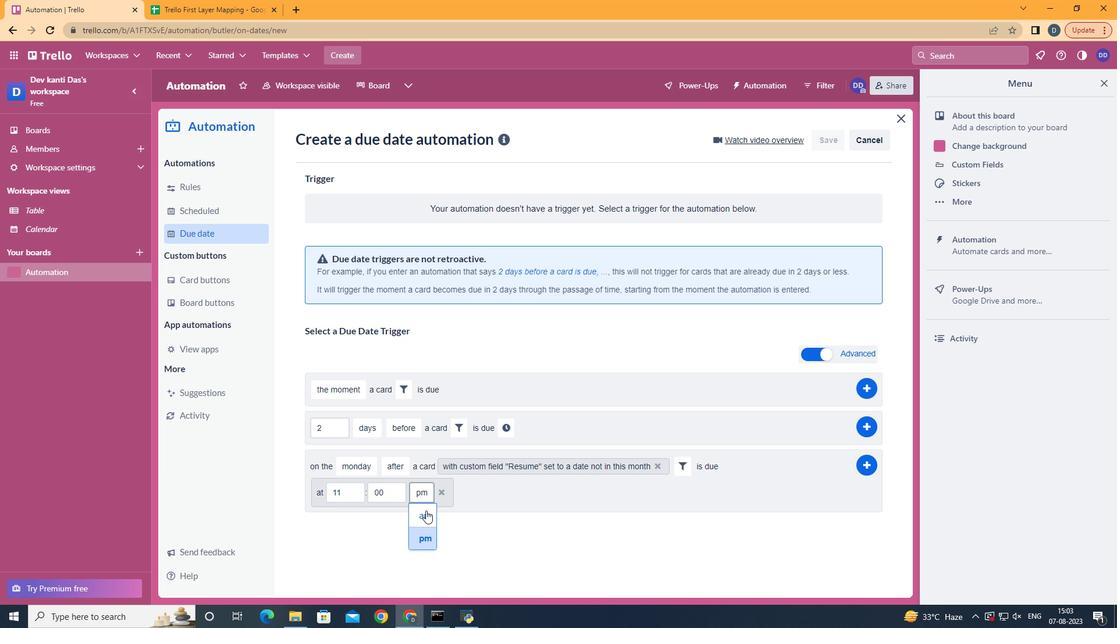
Action: Mouse pressed left at (431, 516)
Screenshot: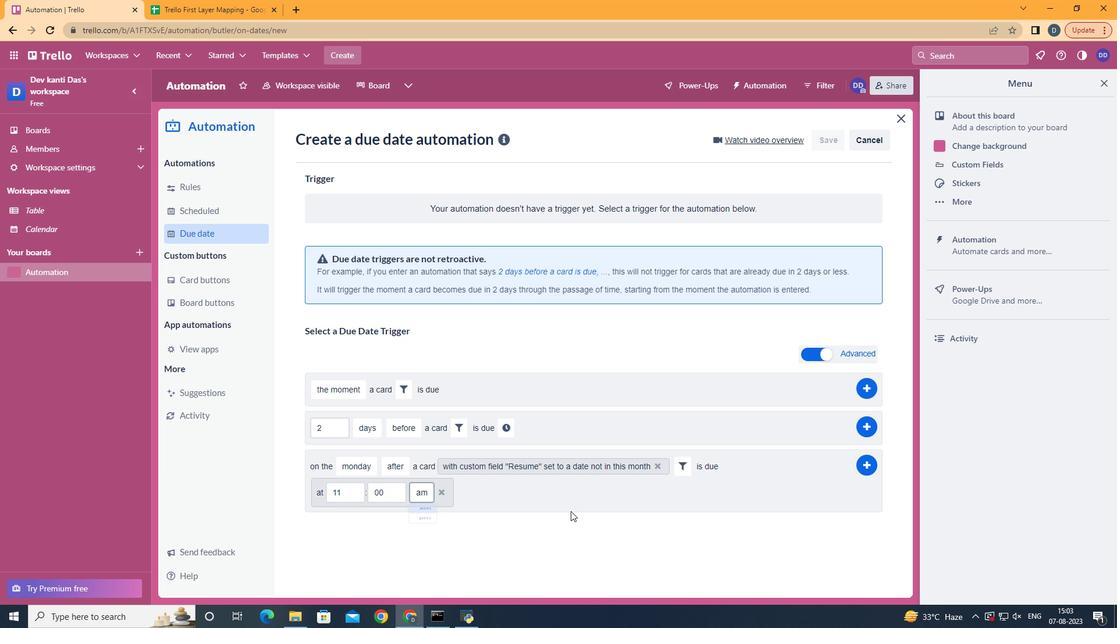 
Action: Mouse moved to (874, 474)
Screenshot: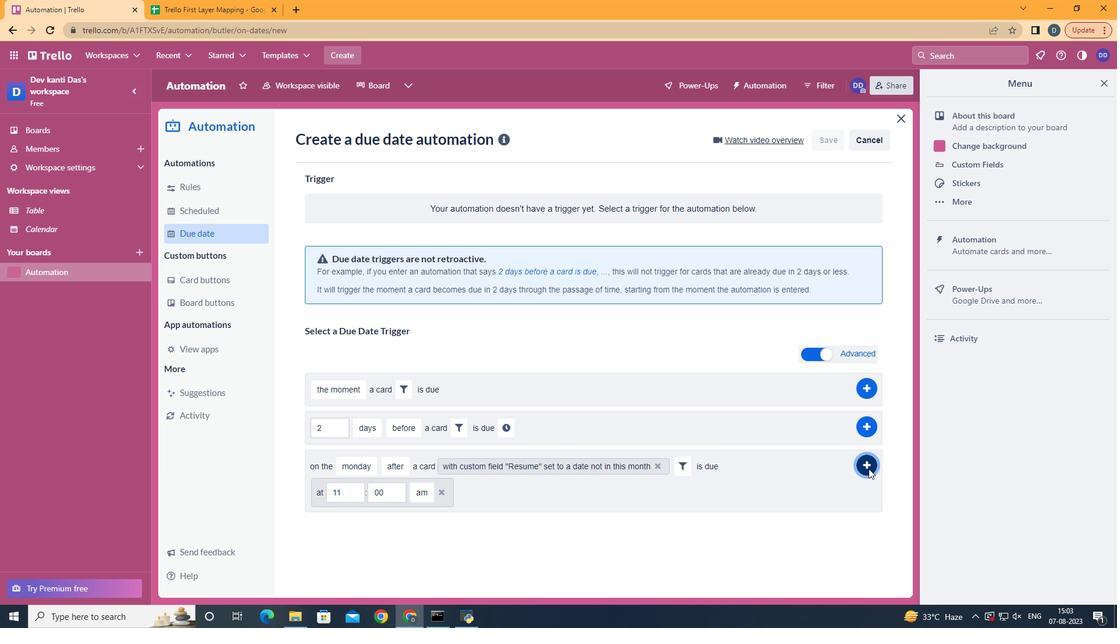 
Action: Mouse pressed left at (874, 474)
Screenshot: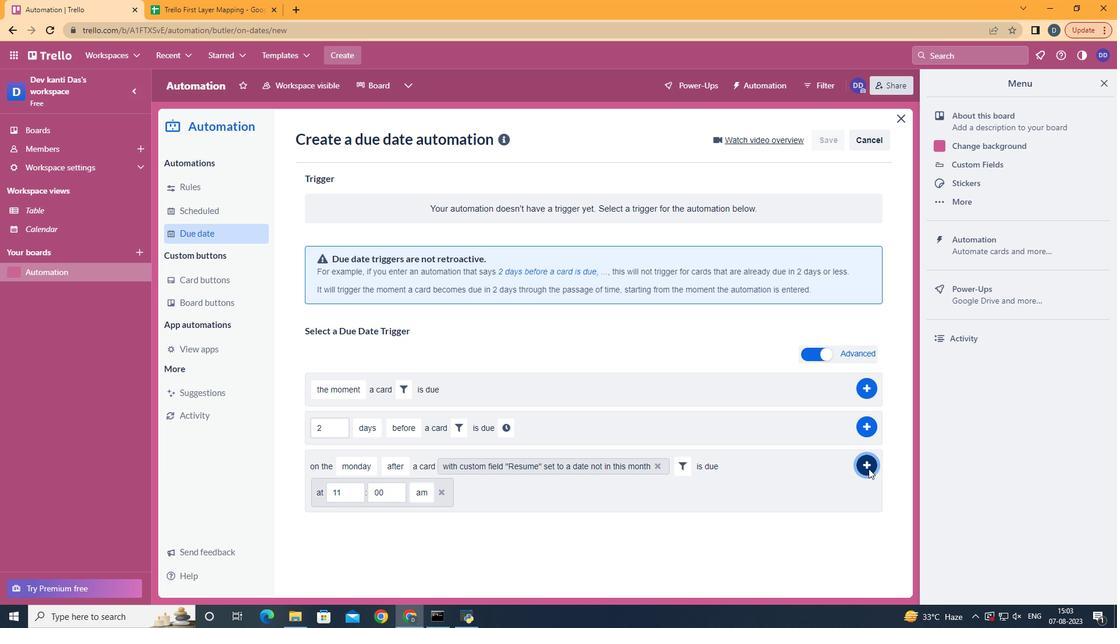 
Action: Mouse moved to (526, 199)
Screenshot: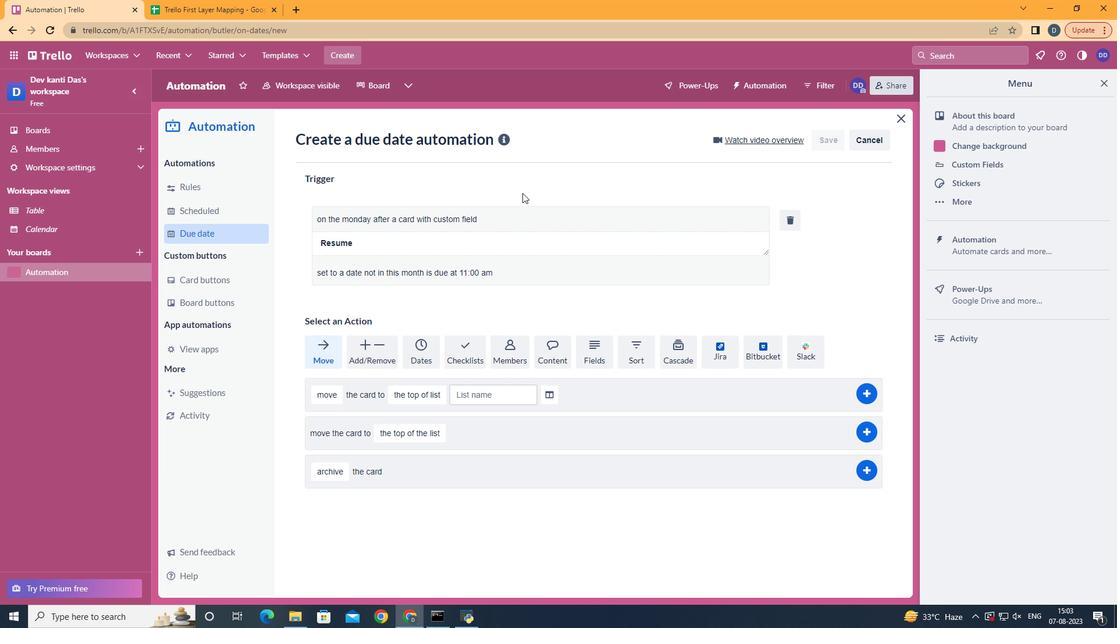 
